 Task: Add an event with the title Monthly Performance Evaluation and Development Planning, date '2024/03/25', time 7:30 AM to 9:30 AMand add a description: Problem-Solving Activities aims to develop the problem-solving capabilities of your team members, enhance collaboration, and foster a culture of innovation within your organization. By immersing themselves in these activities, participants will gain valuable insights, strengthen their problem-solving skills, and develop a shared sense of purpose and accomplishment.Select event color  Peacock . Add location for the event as: Porto, Portugal, logged in from the account softage.4@softage.netand send the event invitation to softage.2@softage.net and softage.3@softage.net. Set a reminder for the event Daily
Action: Mouse moved to (64, 89)
Screenshot: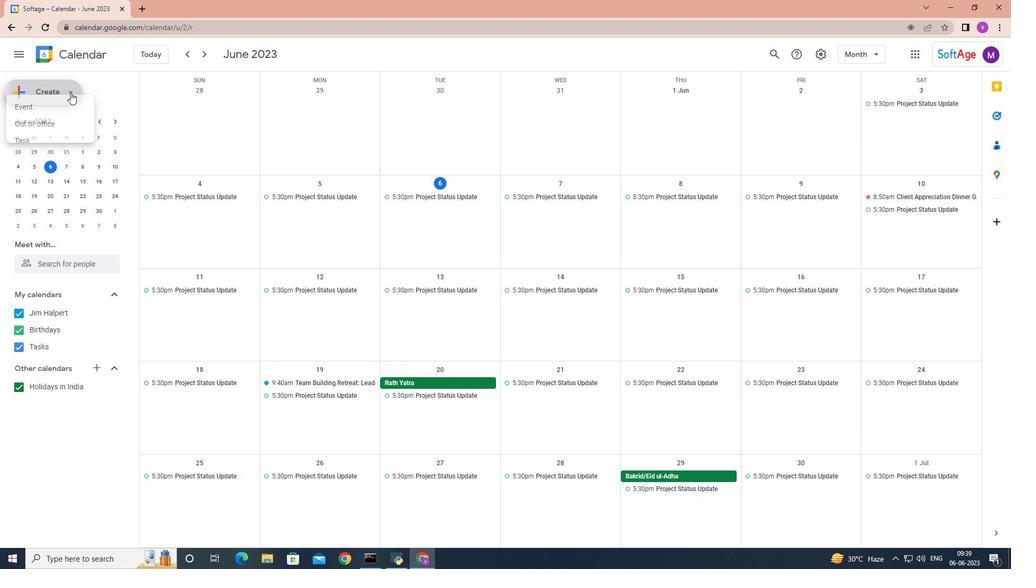 
Action: Mouse pressed left at (64, 89)
Screenshot: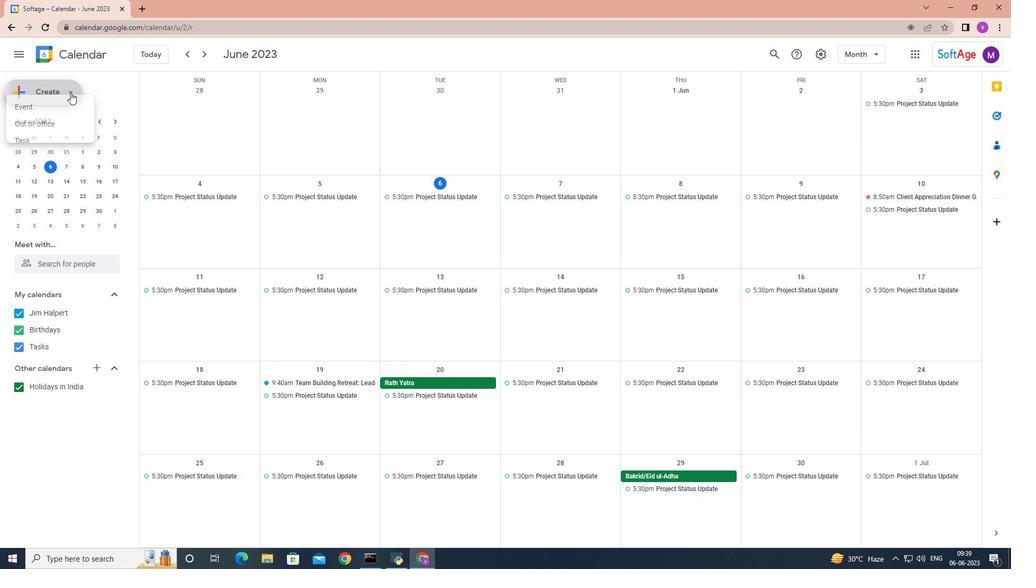 
Action: Mouse moved to (66, 115)
Screenshot: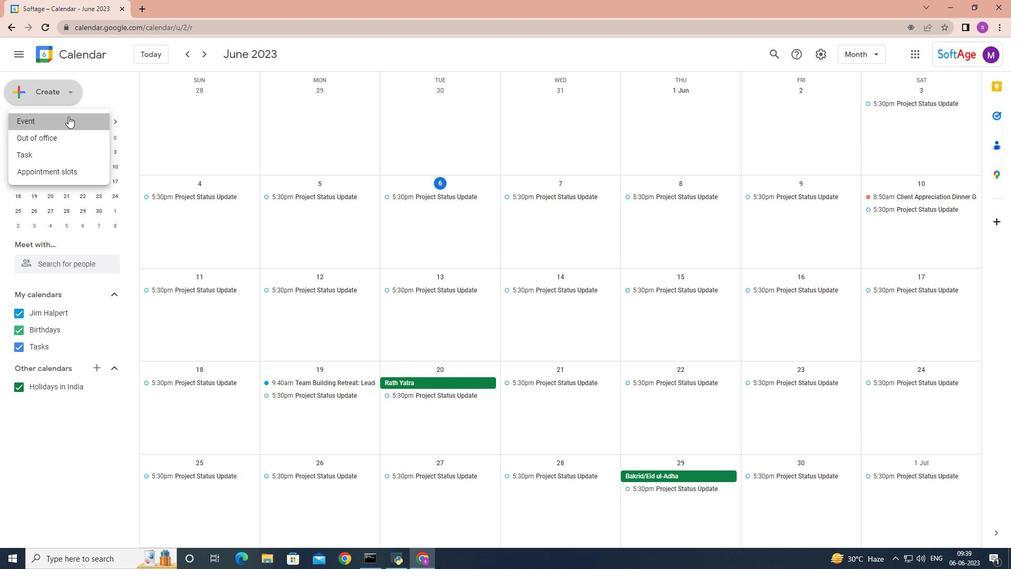 
Action: Mouse pressed left at (66, 115)
Screenshot: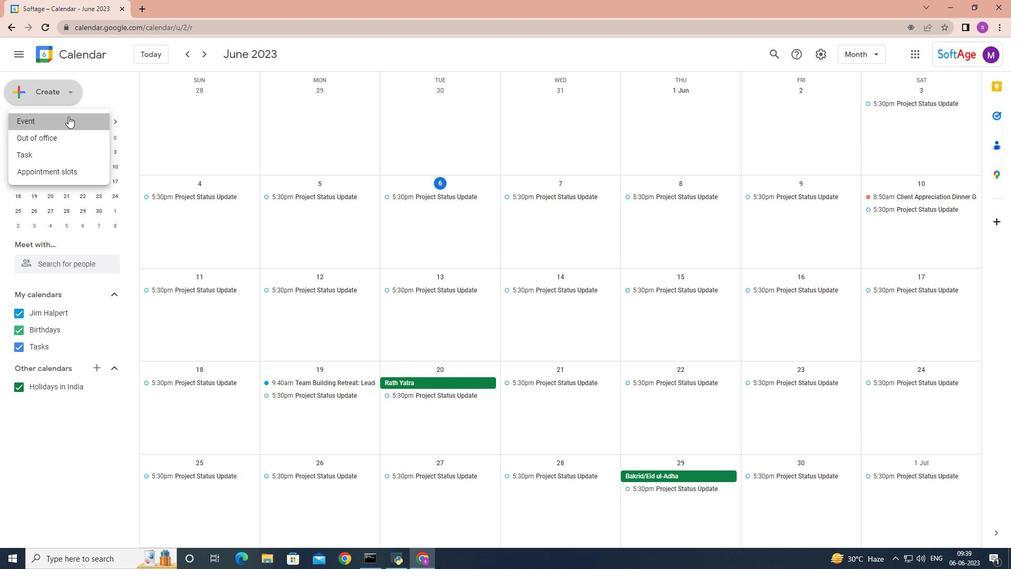 
Action: Mouse moved to (292, 409)
Screenshot: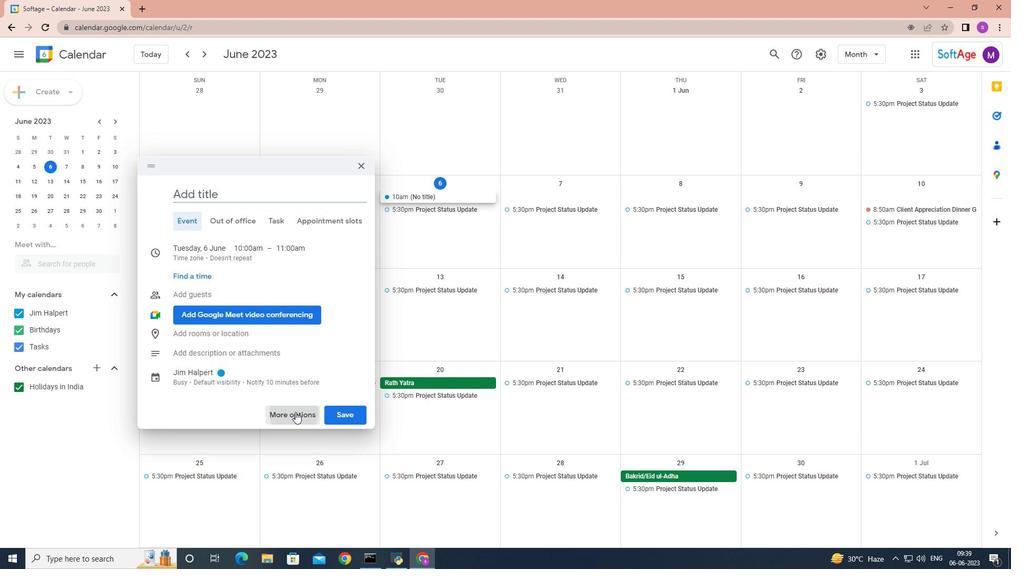 
Action: Mouse pressed left at (292, 409)
Screenshot: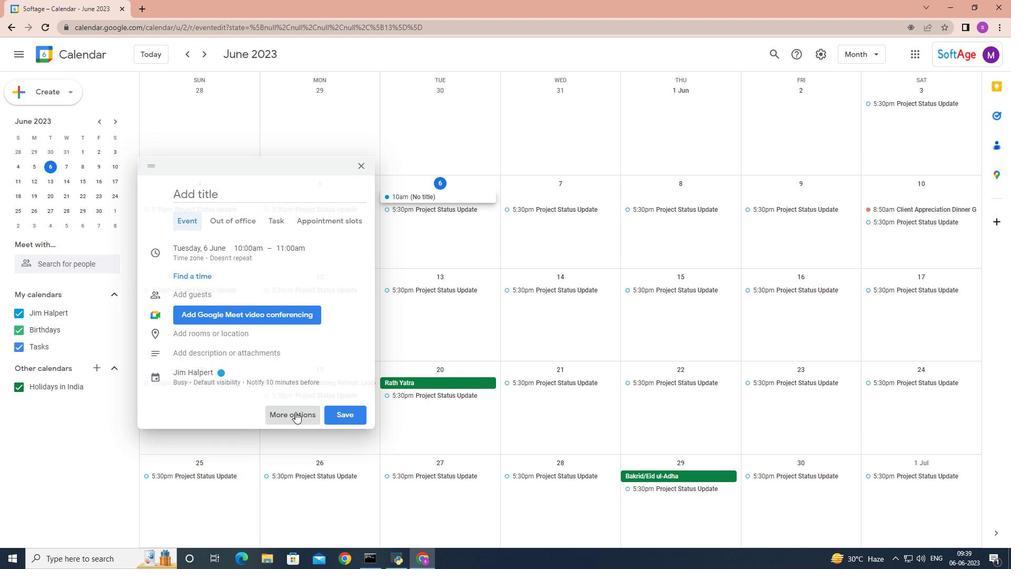 
Action: Key pressed <Key.shift>Monthly<Key.space><Key.shift>Perfomance<Key.space><Key.backspace><Key.backspace><Key.backspace><Key.backspace><Key.backspace><Key.backspace>rmance<Key.space><Key.shift>Evaluation<Key.space>and<Key.space><Key.shift>Development<Key.space><Key.shift>Planning<Key.space>
Screenshot: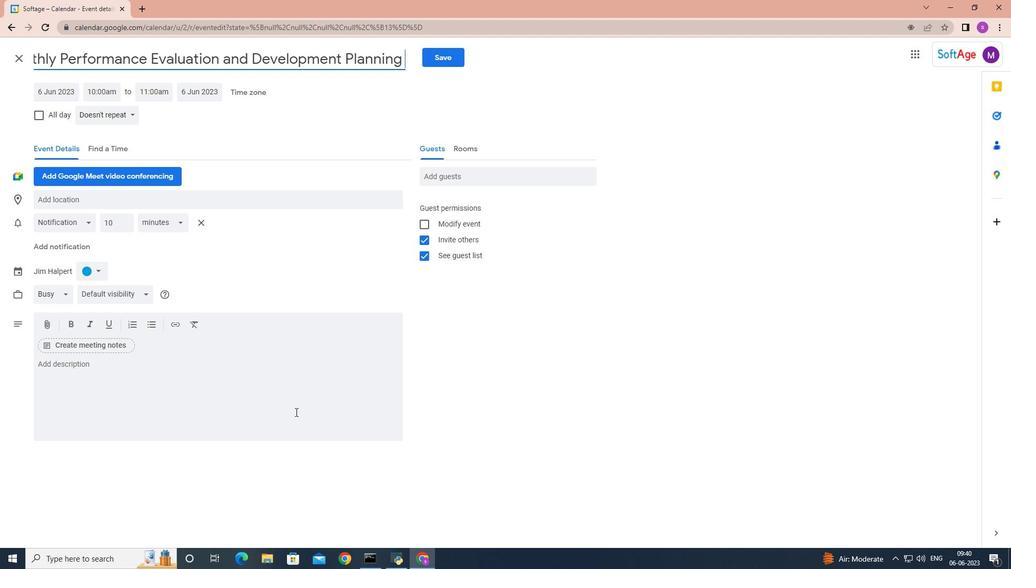 
Action: Mouse moved to (62, 83)
Screenshot: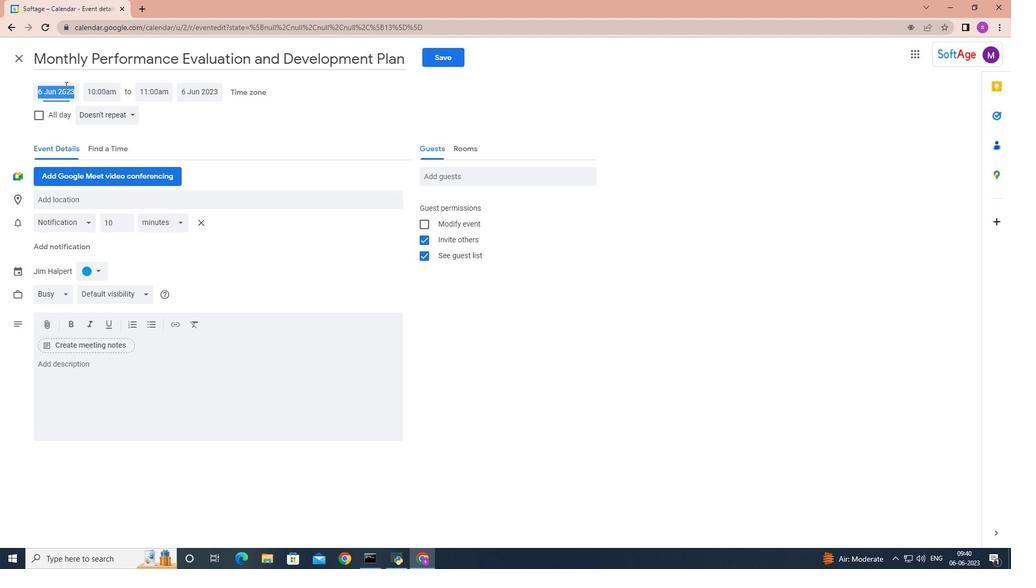 
Action: Mouse pressed left at (62, 83)
Screenshot: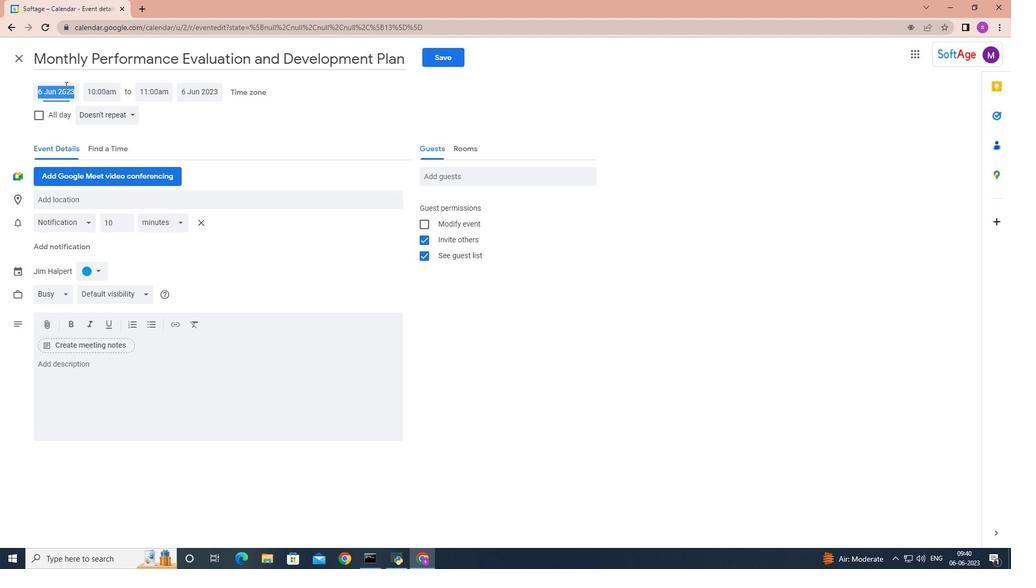 
Action: Mouse moved to (164, 109)
Screenshot: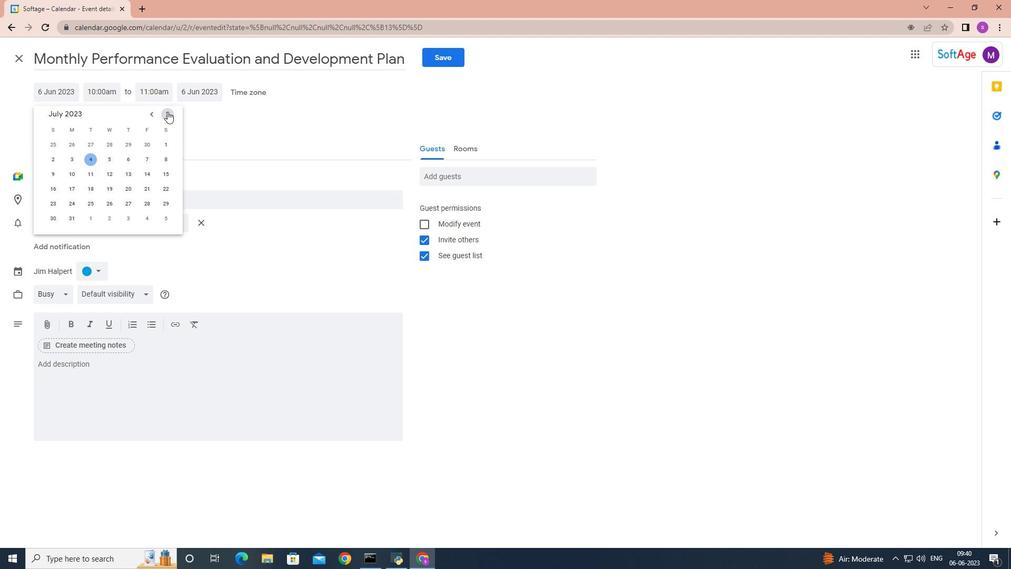 
Action: Mouse pressed left at (164, 109)
Screenshot: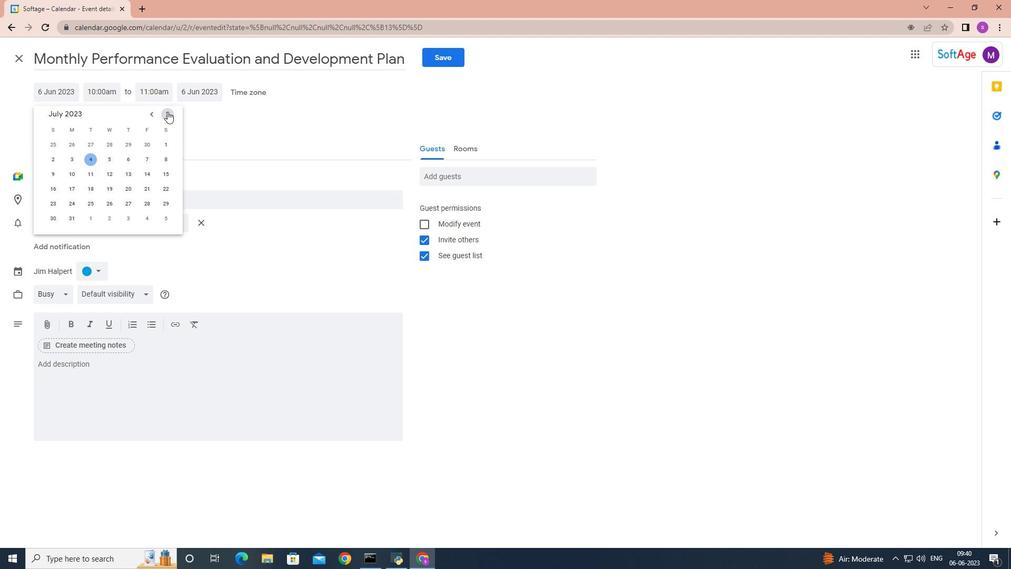 
Action: Mouse pressed left at (164, 109)
Screenshot: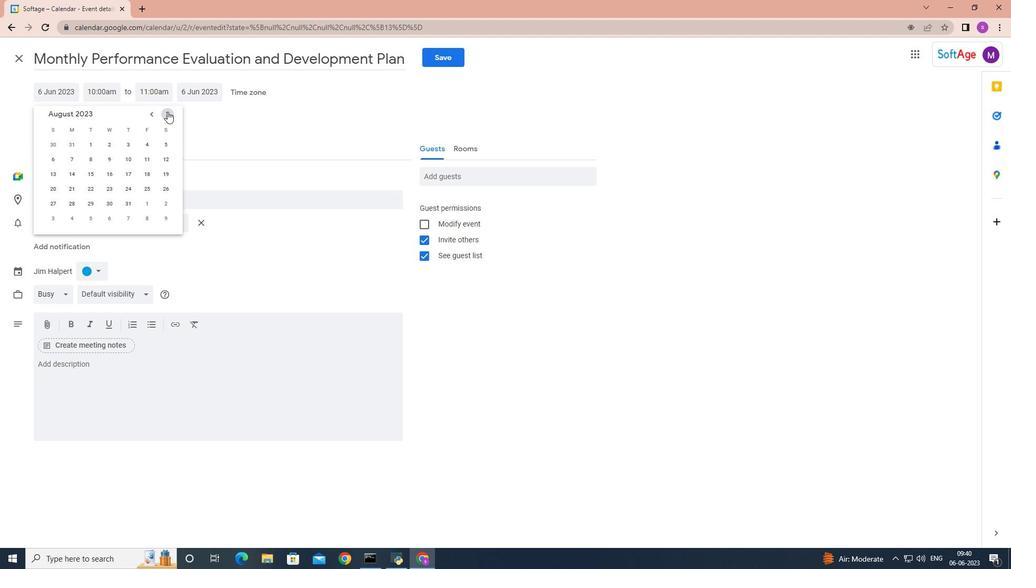
Action: Mouse pressed left at (164, 109)
Screenshot: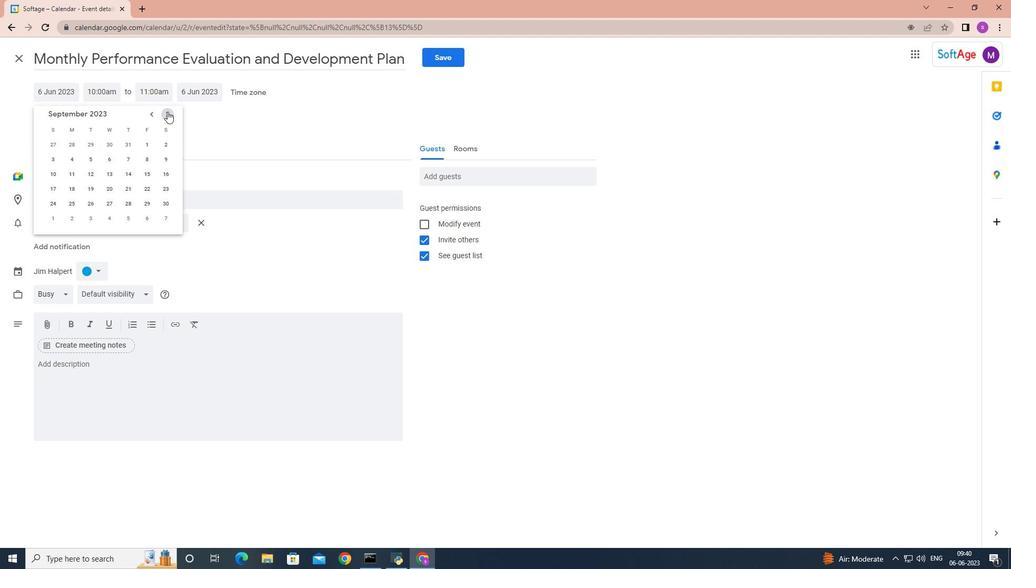 
Action: Mouse pressed left at (164, 109)
Screenshot: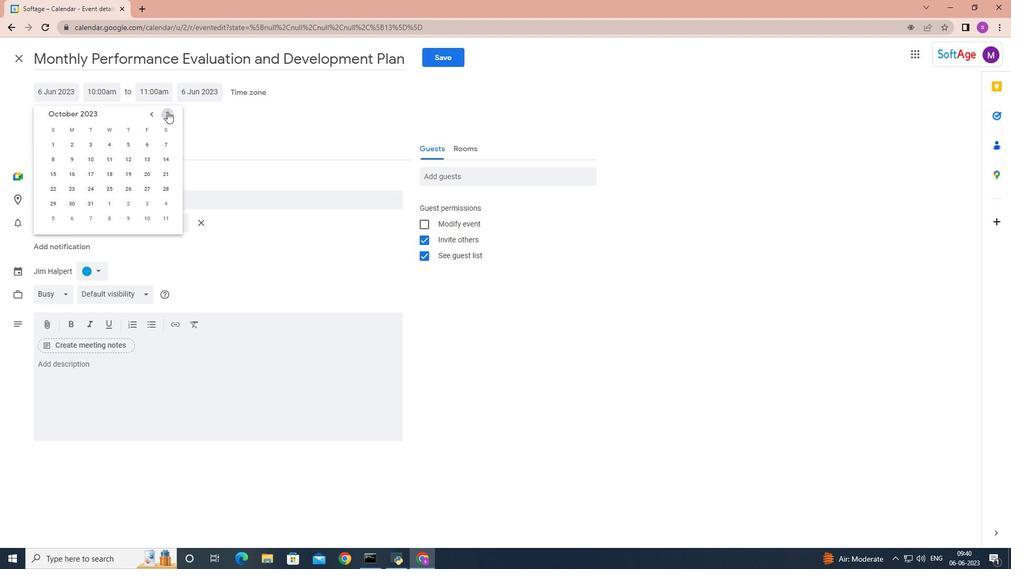 
Action: Mouse pressed left at (164, 109)
Screenshot: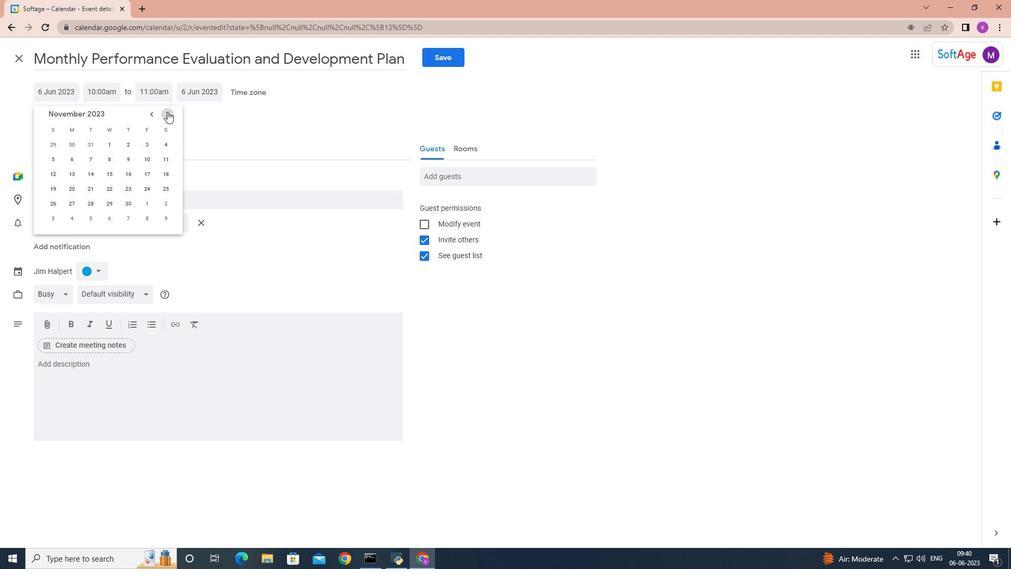 
Action: Mouse pressed left at (164, 109)
Screenshot: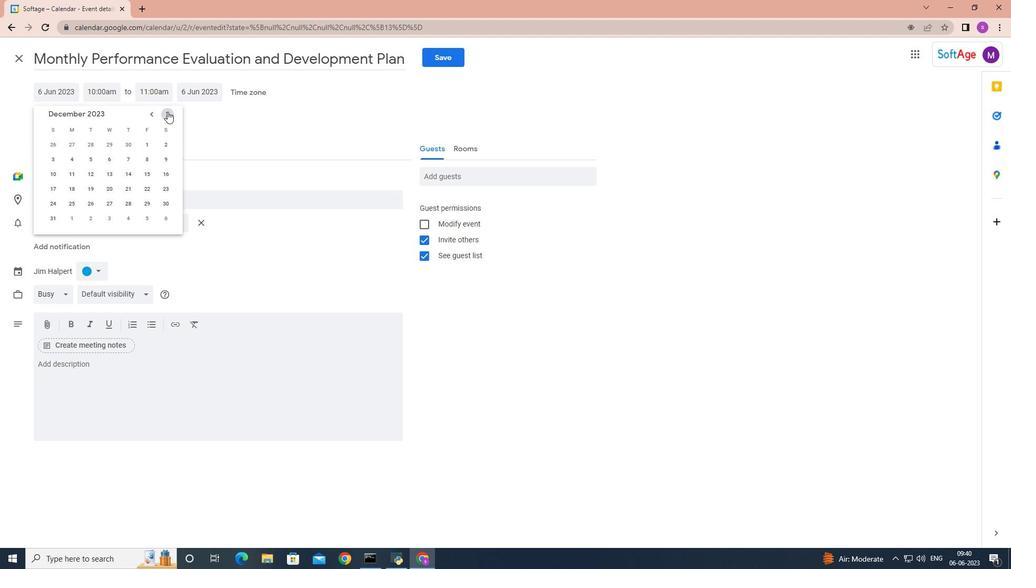 
Action: Mouse pressed left at (164, 109)
Screenshot: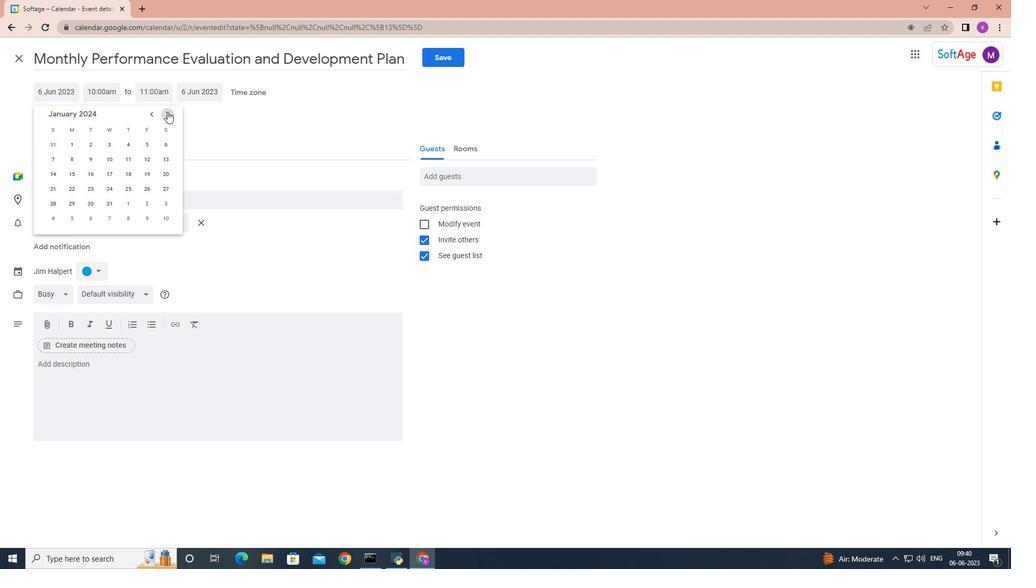 
Action: Mouse pressed left at (164, 109)
Screenshot: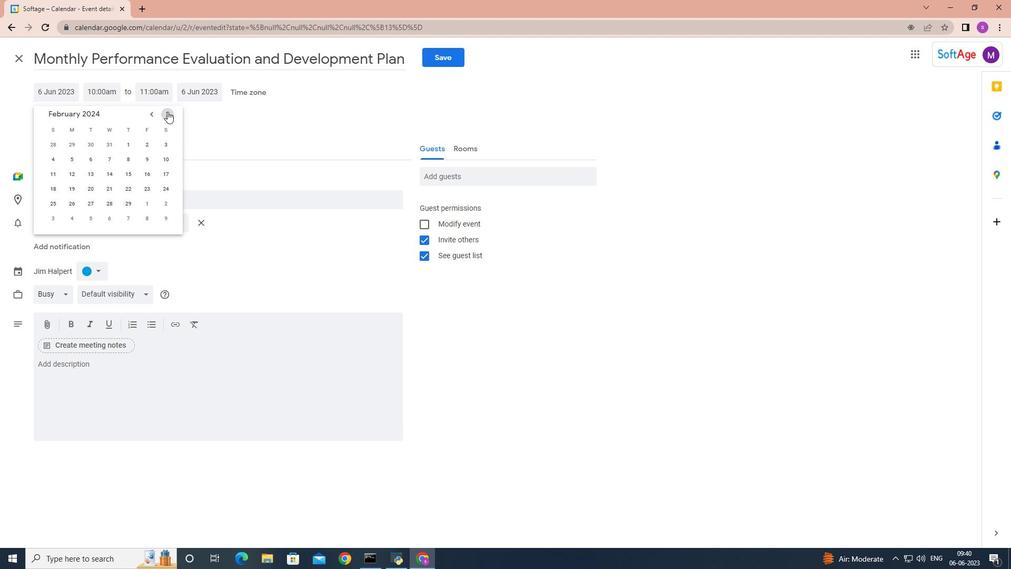 
Action: Mouse pressed left at (164, 109)
Screenshot: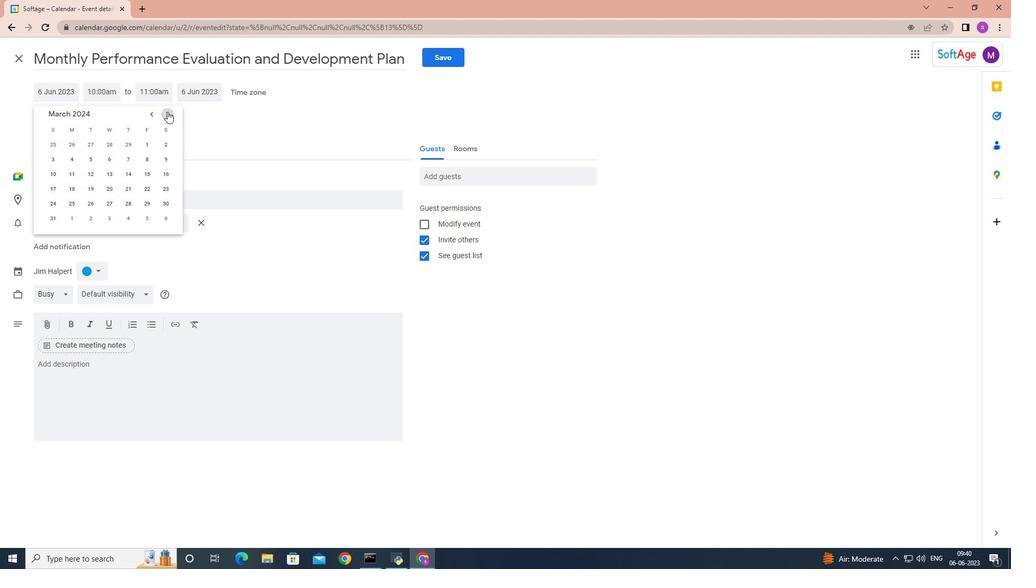 
Action: Mouse moved to (68, 200)
Screenshot: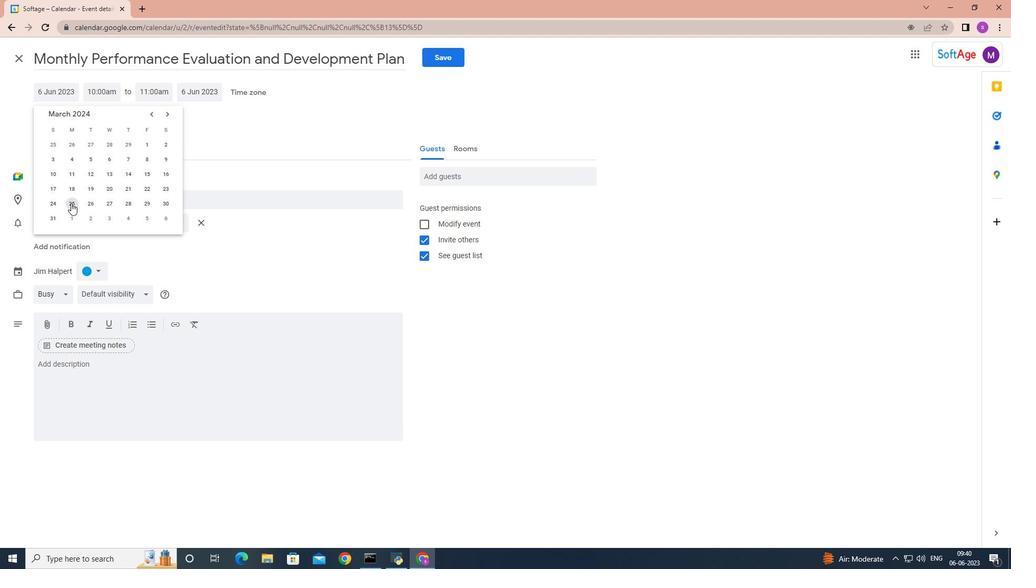 
Action: Mouse pressed left at (68, 200)
Screenshot: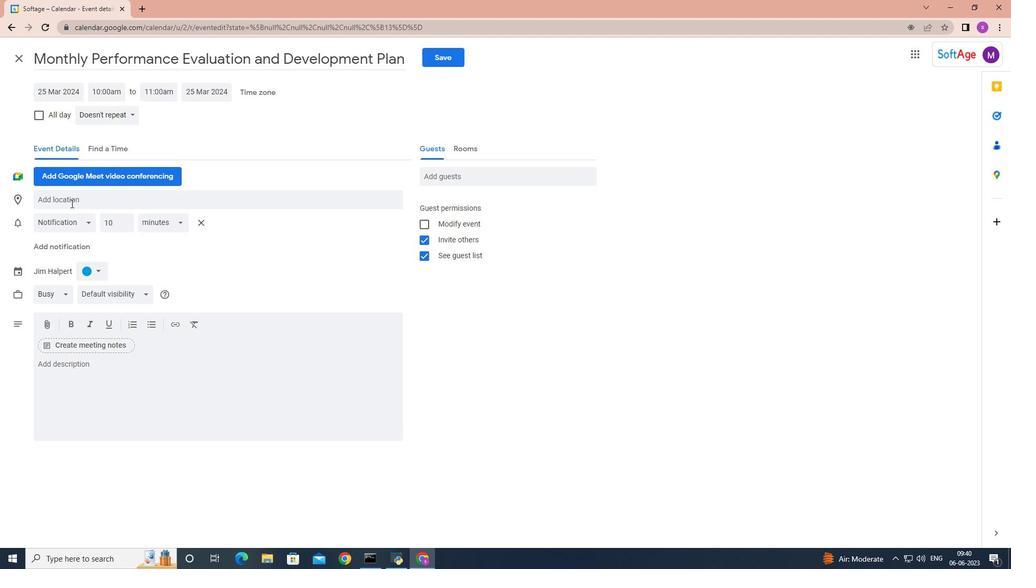 
Action: Mouse moved to (105, 88)
Screenshot: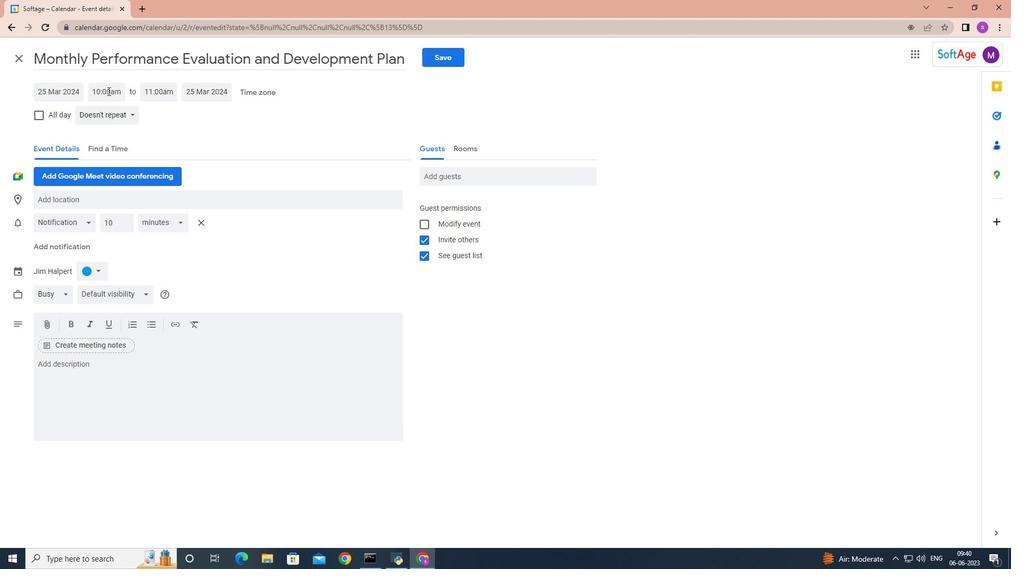 
Action: Mouse pressed left at (105, 88)
Screenshot: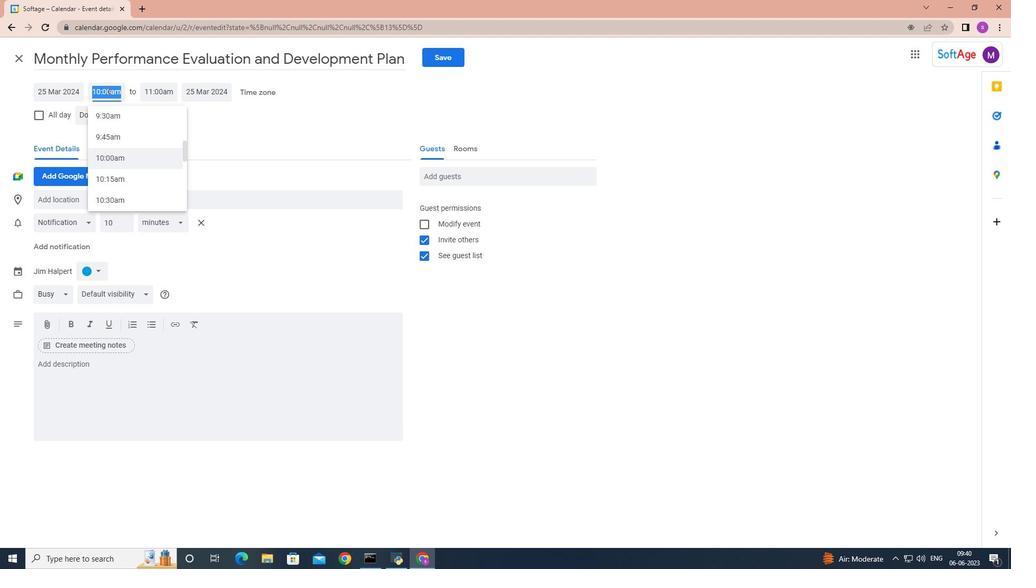 
Action: Mouse moved to (119, 136)
Screenshot: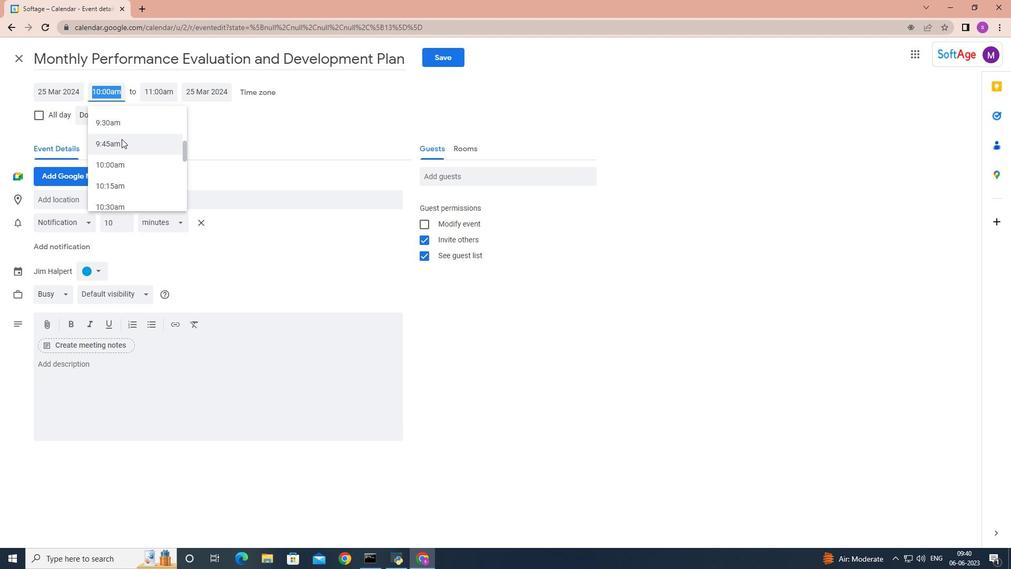 
Action: Mouse scrolled (119, 137) with delta (0, 0)
Screenshot: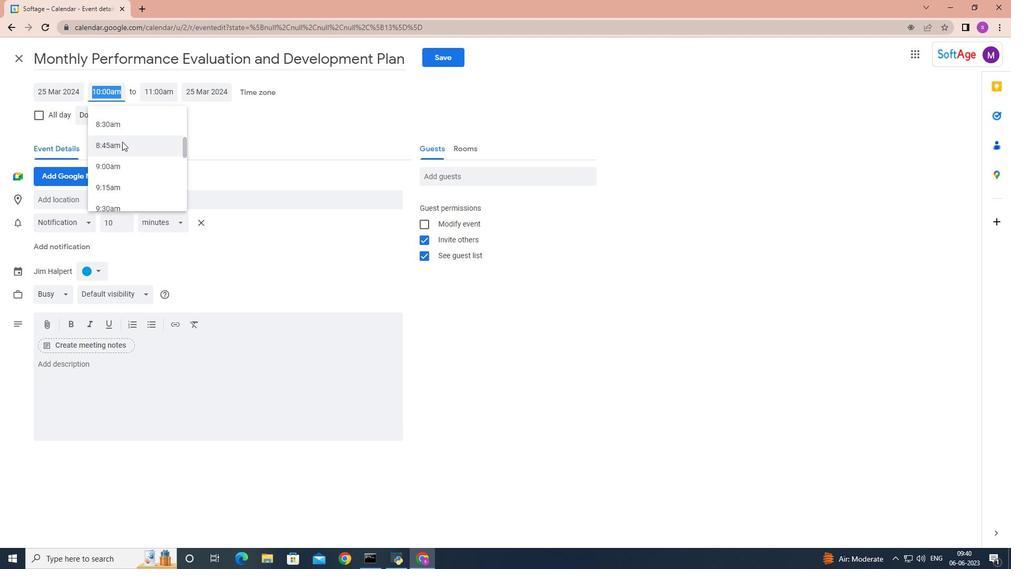 
Action: Mouse scrolled (119, 137) with delta (0, 0)
Screenshot: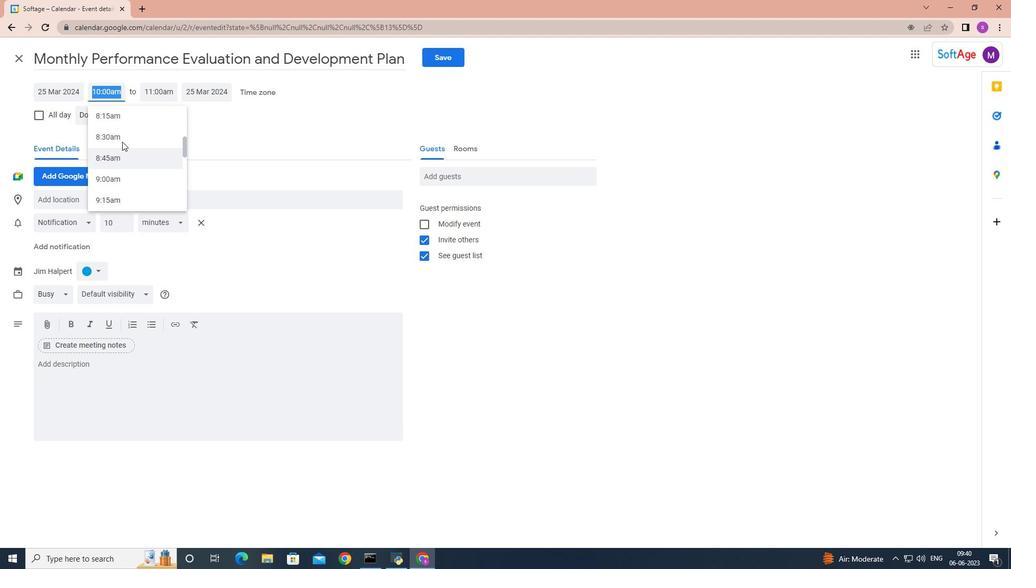 
Action: Mouse moved to (119, 139)
Screenshot: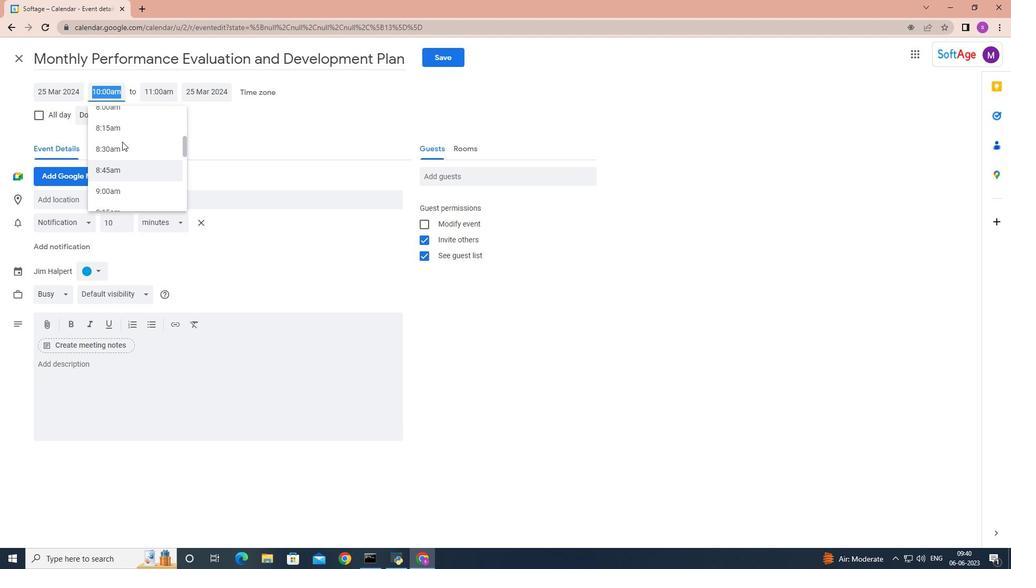 
Action: Mouse scrolled (119, 139) with delta (0, 0)
Screenshot: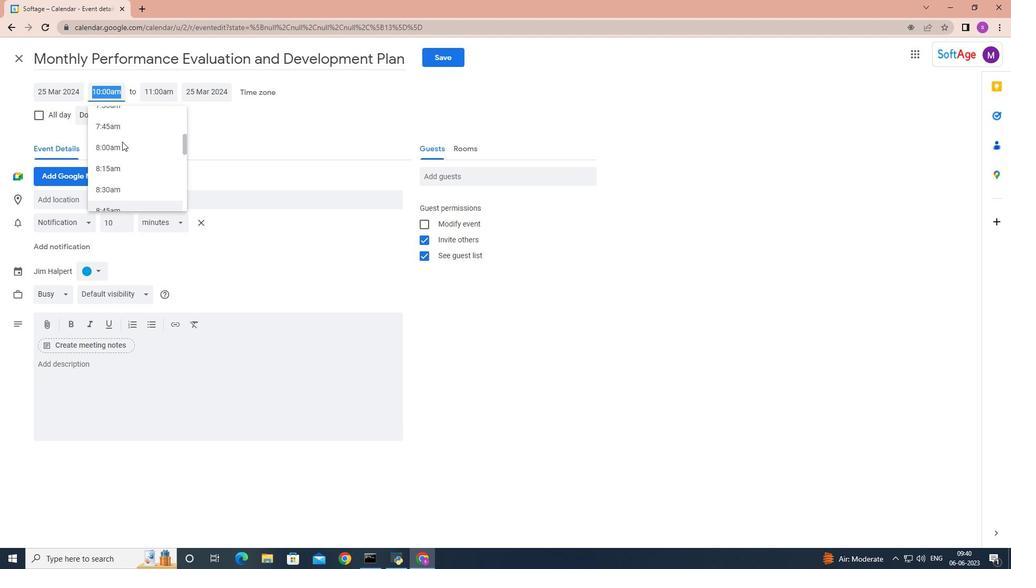 
Action: Mouse scrolled (119, 139) with delta (0, 0)
Screenshot: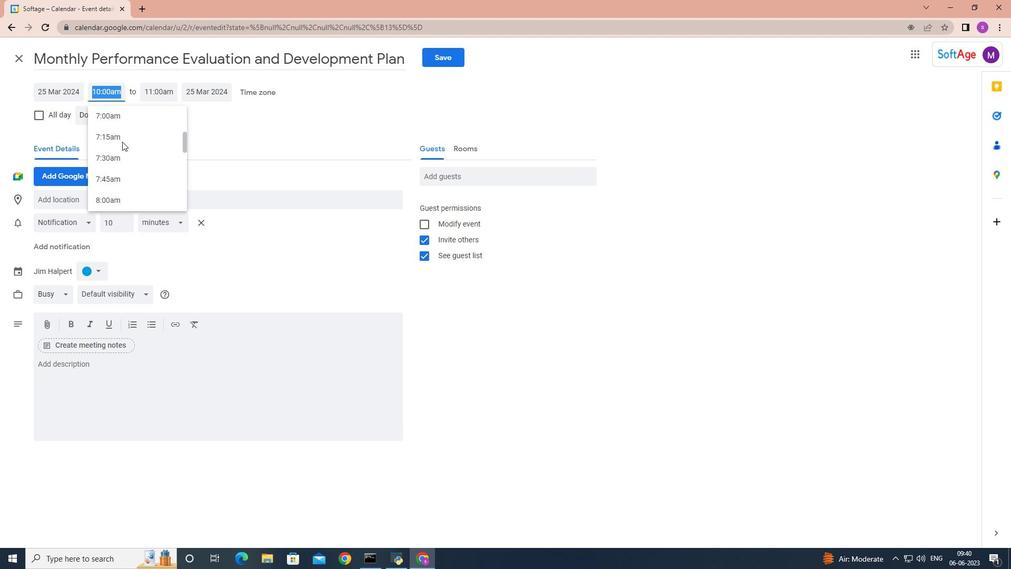 
Action: Mouse scrolled (119, 139) with delta (0, 0)
Screenshot: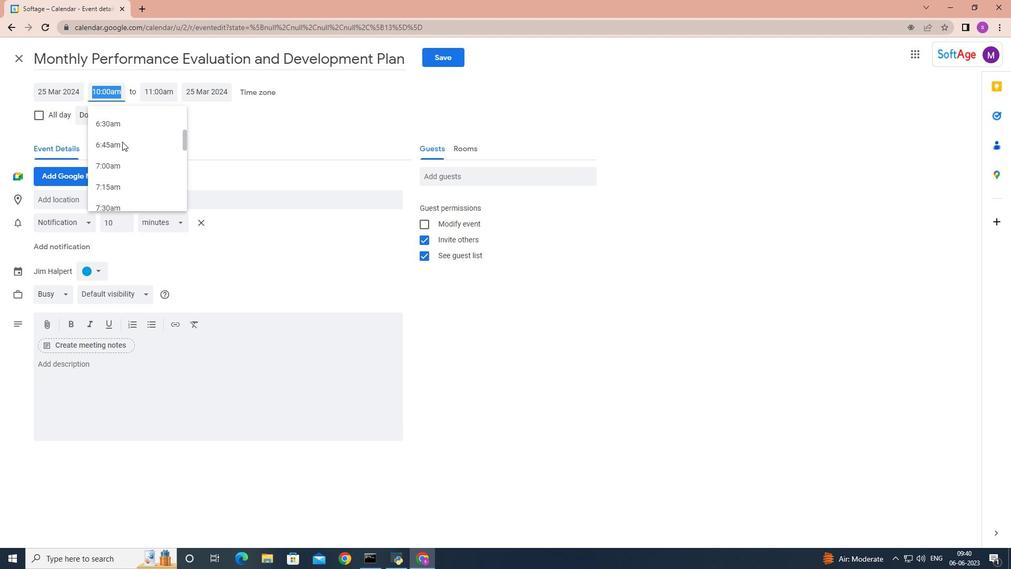 
Action: Mouse moved to (119, 141)
Screenshot: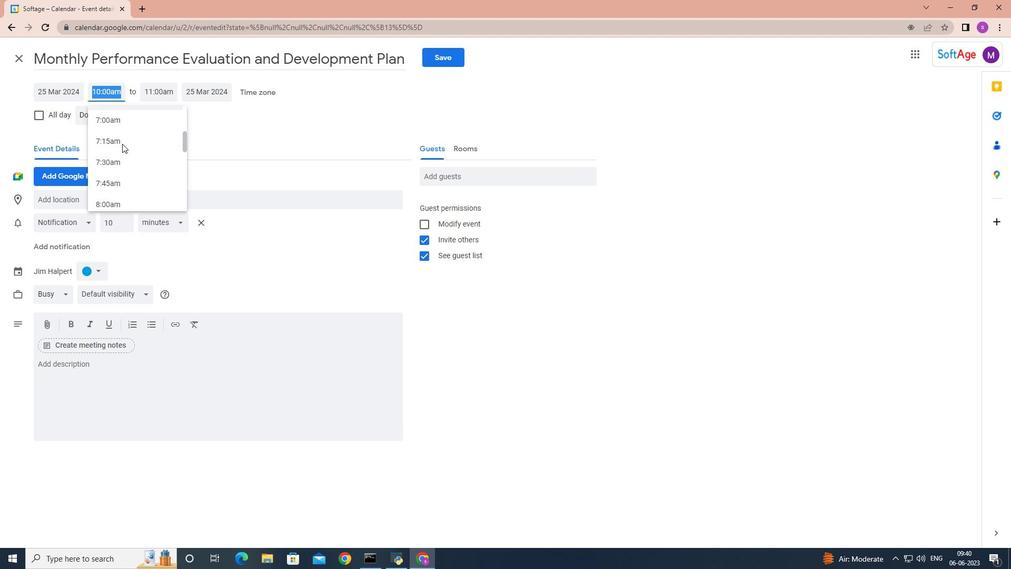 
Action: Mouse scrolled (119, 140) with delta (0, 0)
Screenshot: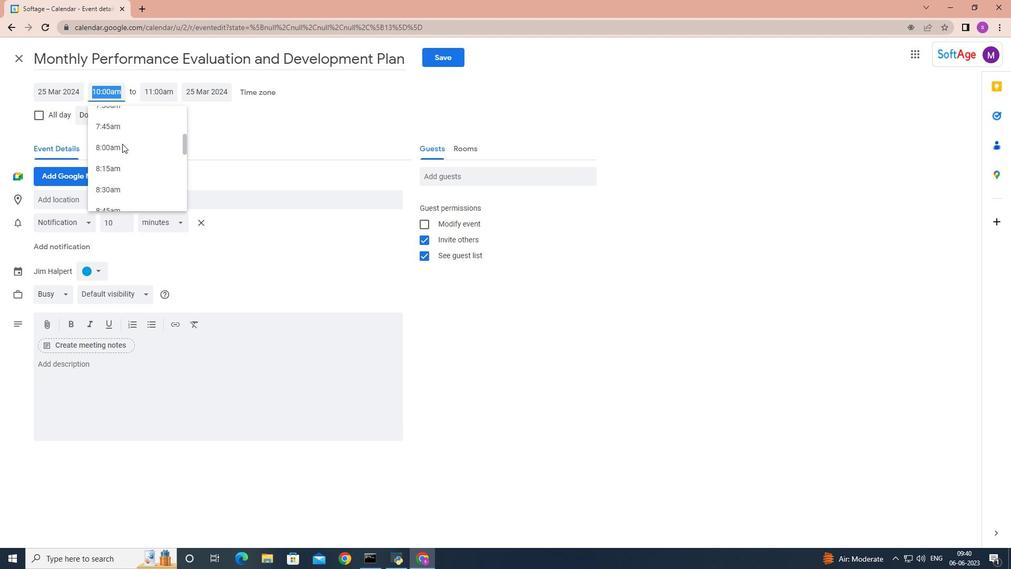 
Action: Mouse scrolled (119, 140) with delta (0, 0)
Screenshot: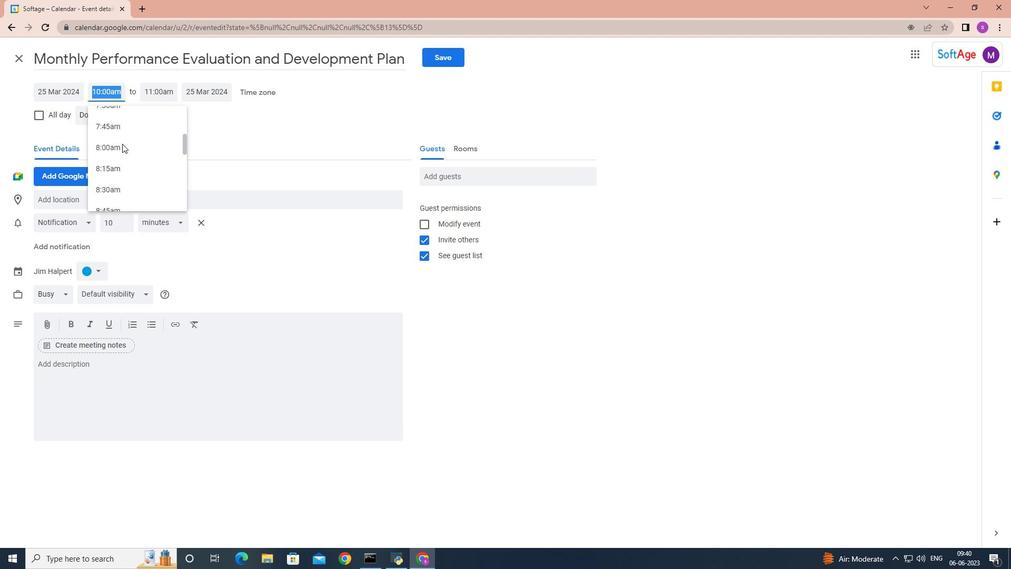 
Action: Mouse scrolled (119, 141) with delta (0, 0)
Screenshot: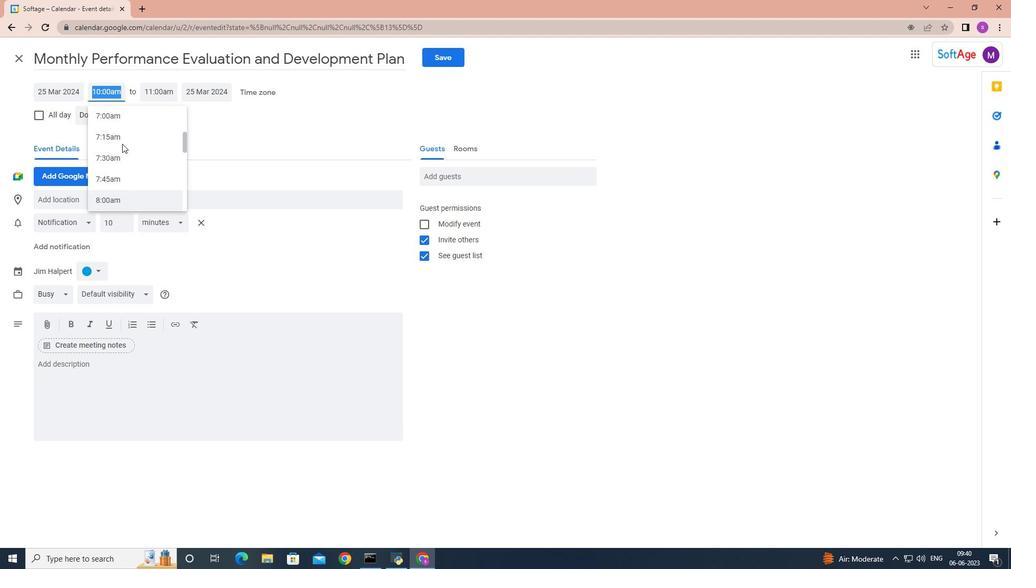 
Action: Mouse moved to (125, 151)
Screenshot: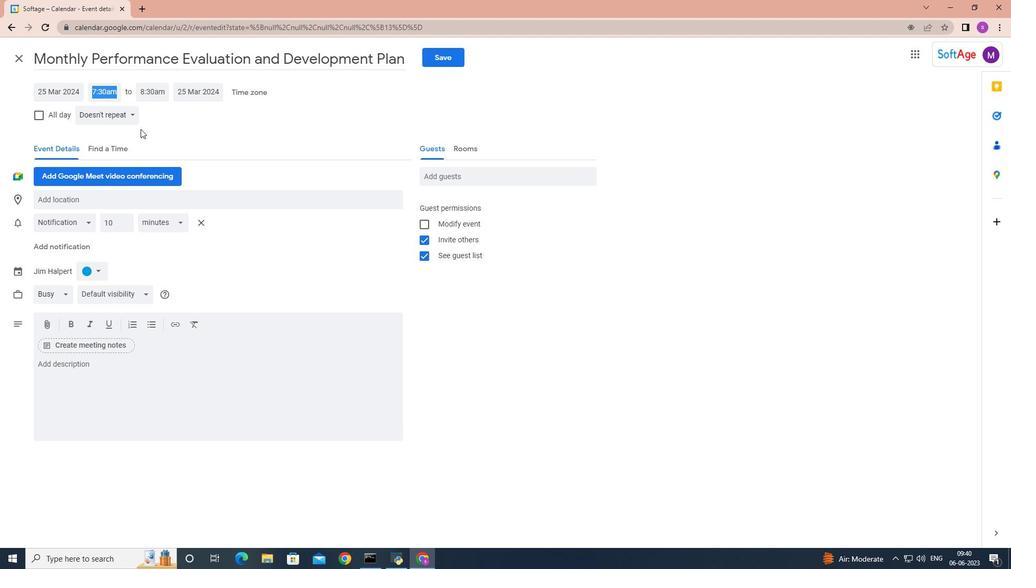 
Action: Mouse pressed left at (125, 151)
Screenshot: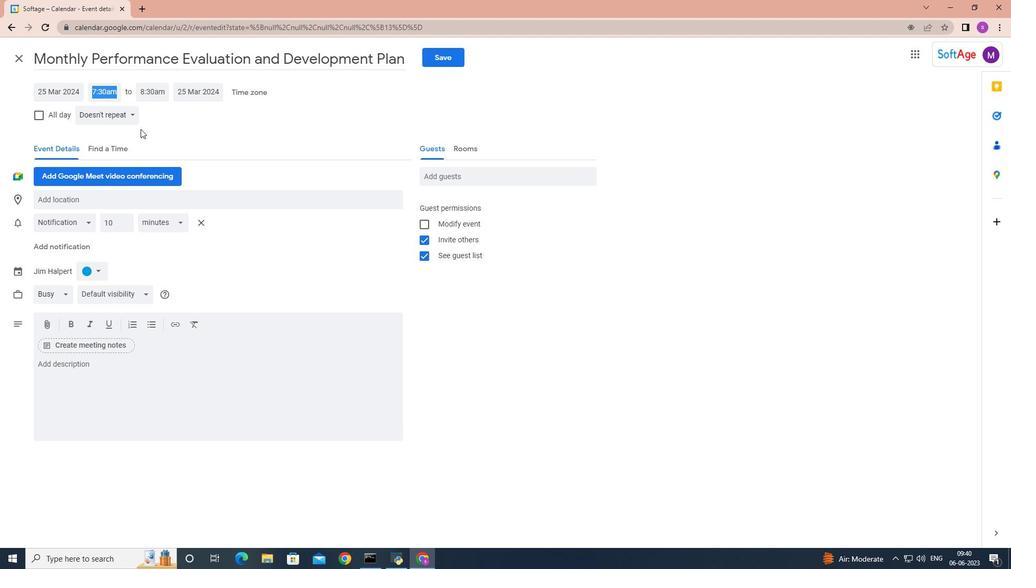 
Action: Mouse moved to (148, 90)
Screenshot: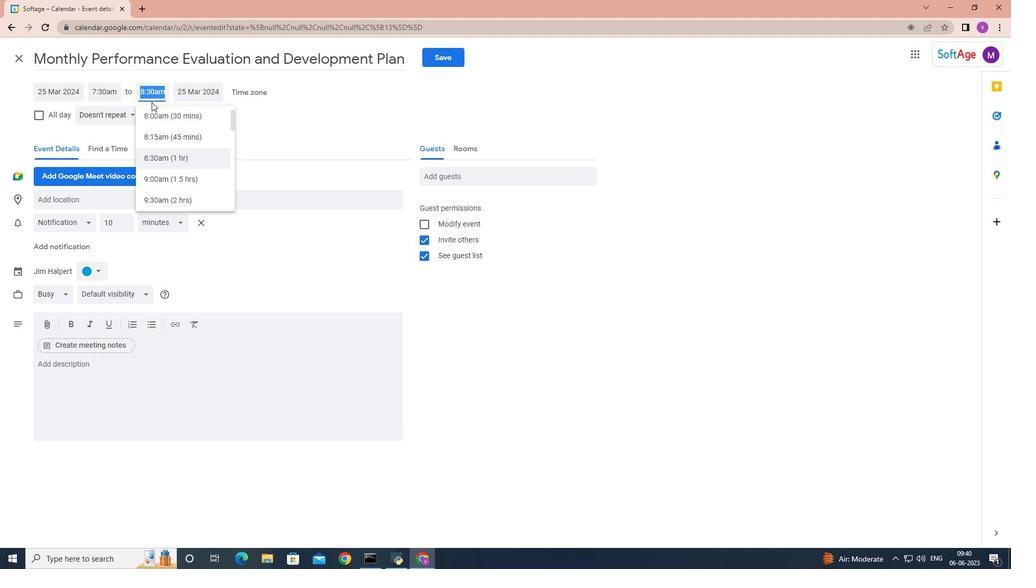 
Action: Mouse pressed left at (148, 90)
Screenshot: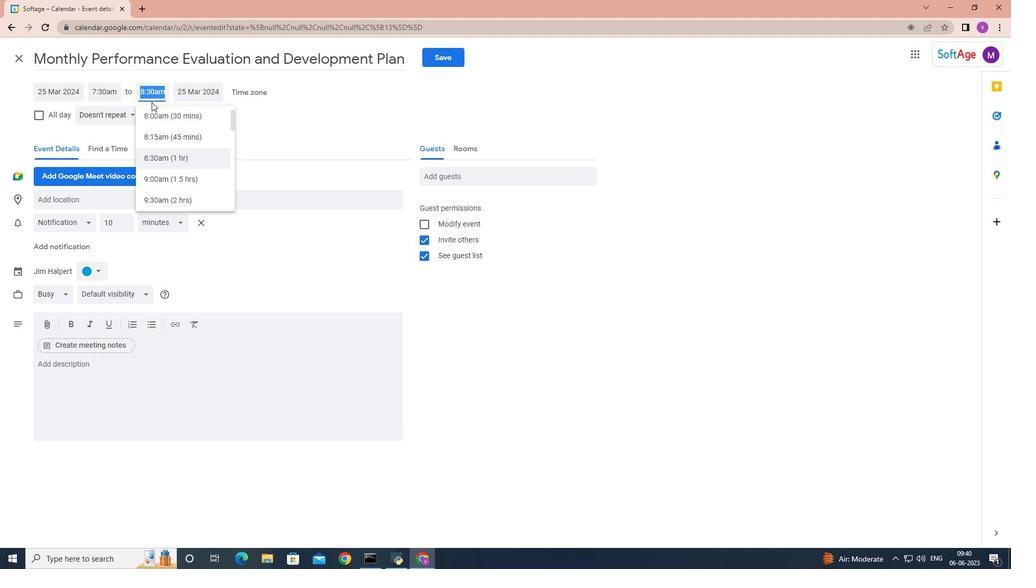 
Action: Mouse moved to (184, 199)
Screenshot: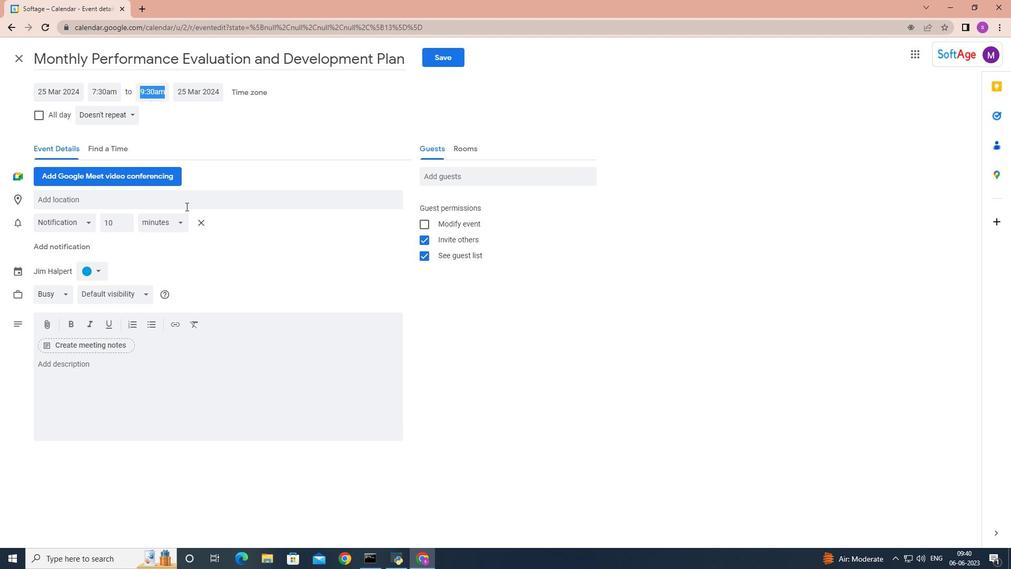 
Action: Mouse pressed left at (184, 199)
Screenshot: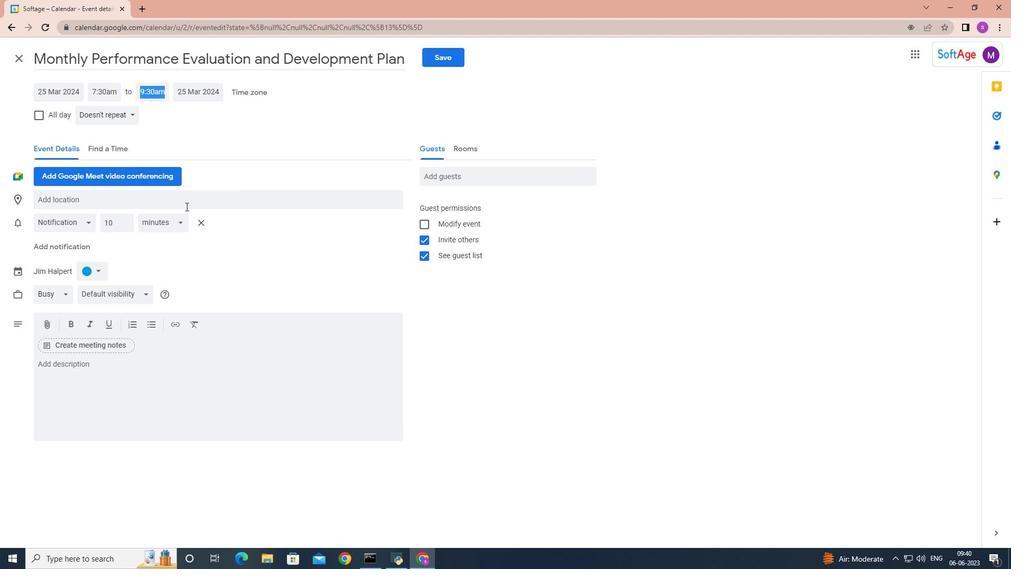 
Action: Mouse moved to (121, 364)
Screenshot: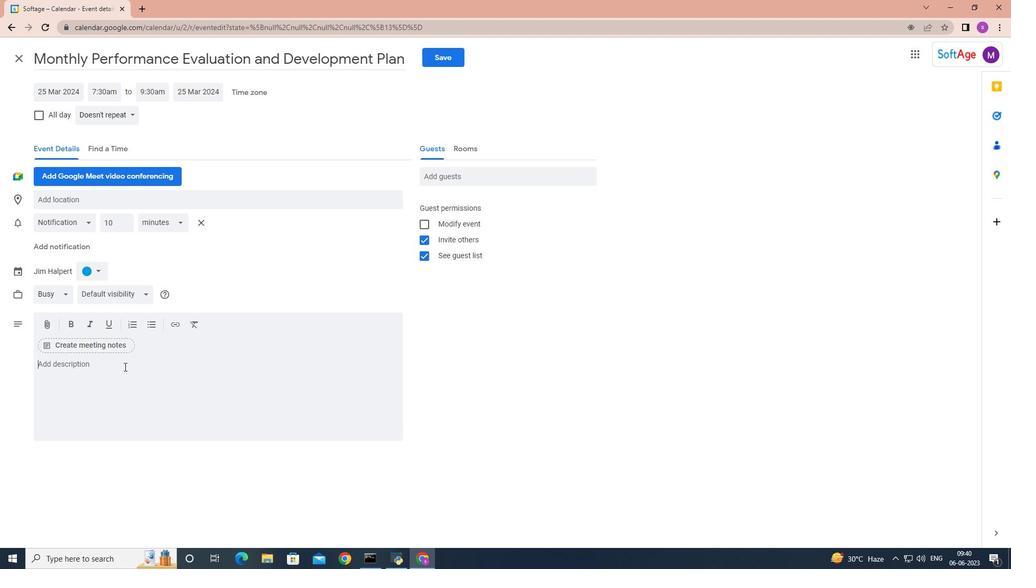 
Action: Mouse pressed left at (121, 364)
Screenshot: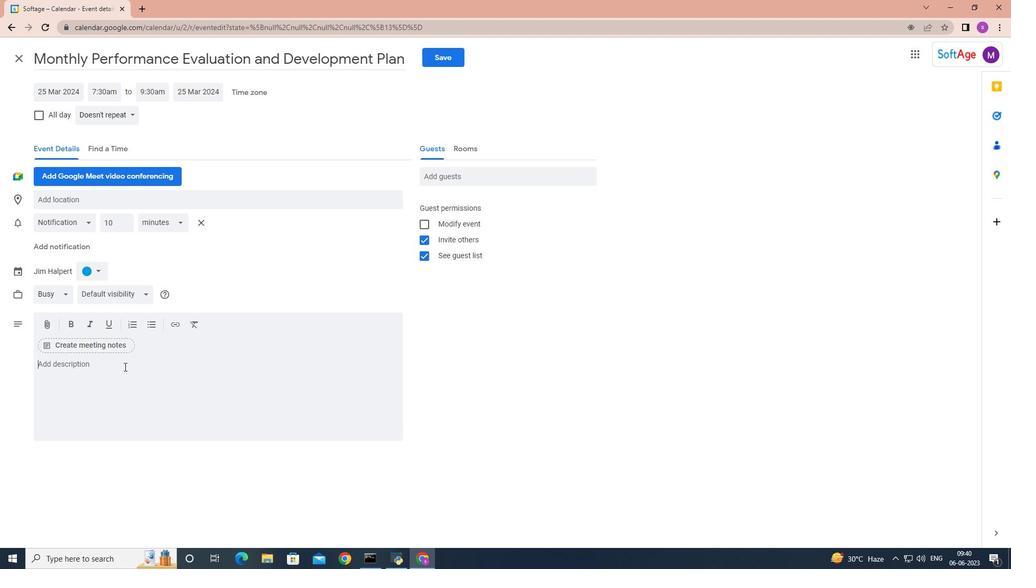
Action: Mouse moved to (122, 364)
Screenshot: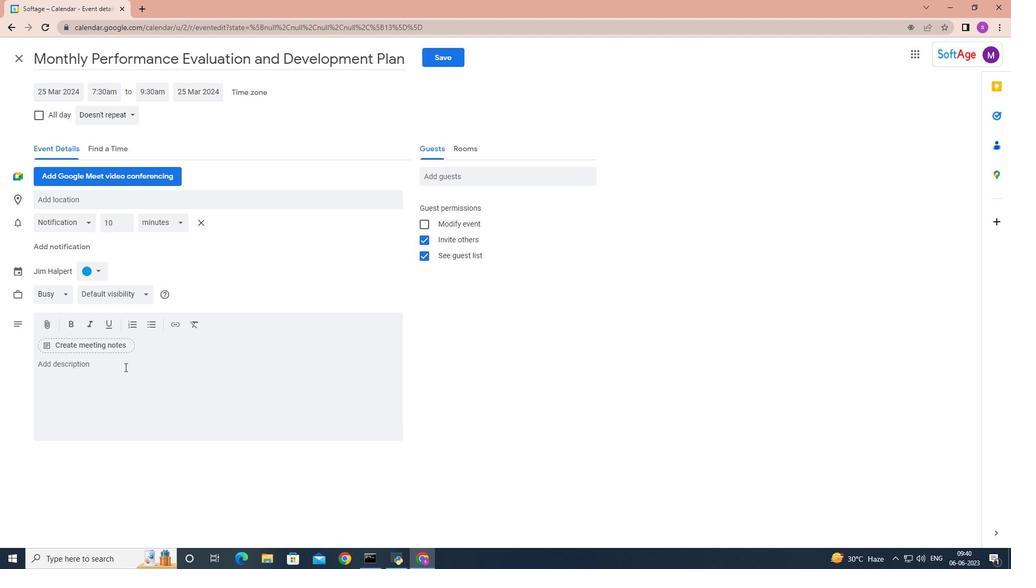 
Action: Key pressed <Key.shift>Problem<Key.shift>-<Key.shift>solving<Key.space><Key.shift>Activities<Key.space>aims<Key.space>to<Key.space>develop<Key.space>the<Key.space>problem-solving<Key.space>capabilities<Key.space>of<Key.space>your<Key.space>team<Key.space>members,<Key.space>enhance<Key.space>collaboration<Key.space>and<Key.space>foster<Key.space>a<Key.space>culture<Key.space>of<Key.space>innovation<Key.space>withio<Key.backspace>n<Key.space>your<Key.space>organization<Key.space><Key.backspace>.<Key.space><Key.shift>By<Key.space>immersing<Key.space>themselves<Key.space>in<Key.space>thes<Key.space><Key.backspace>e<Key.space>activities,<Key.space>participants<Key.space>will<Key.space>gain<Key.space>valuable<Key.space>insights<Key.space><Key.backspace>,<Key.space>strengthen<Key.space>their<Key.space>problem-solving<Key.space>skills<Key.space><Key.backspace>,<Key.space>and<Key.space>develop<Key.space>a<Key.space>shared<Key.space>sense<Key.space>og<Key.backspace>f<Key.space>purpose<Key.space>and<Key.space>accomplishment<Key.space><Key.backspace>.
Screenshot: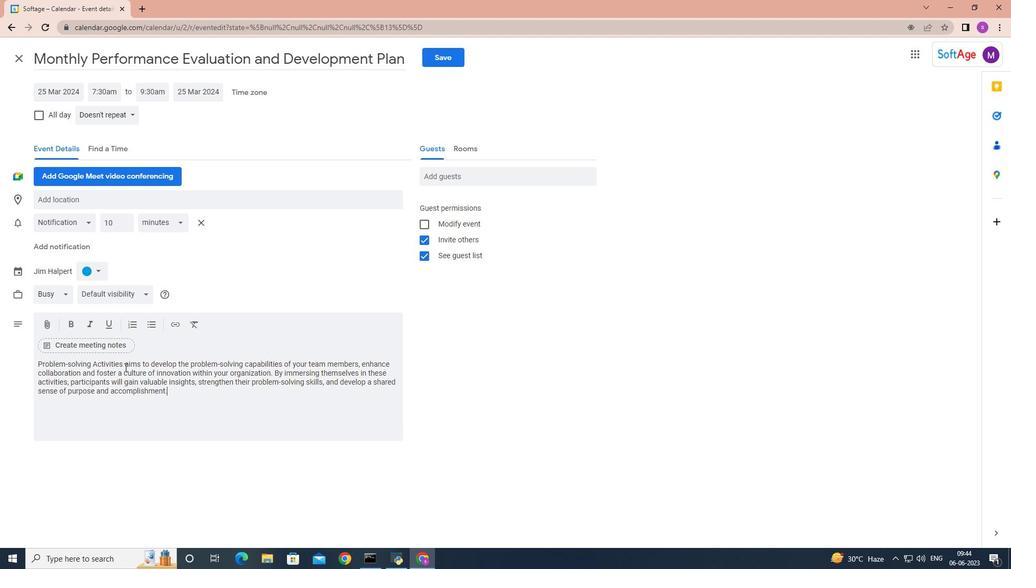 
Action: Mouse moved to (95, 265)
Screenshot: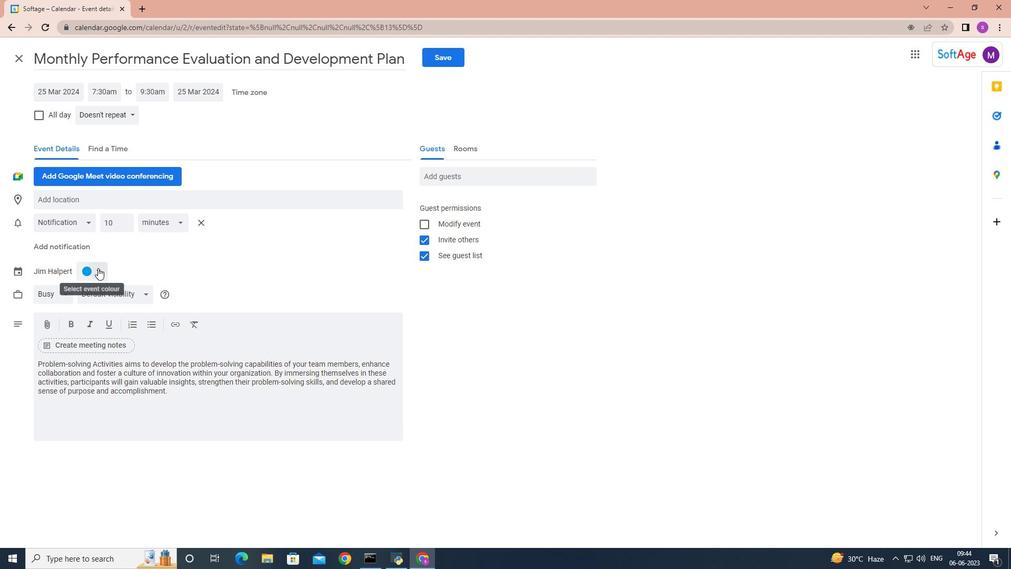 
Action: Mouse pressed left at (95, 265)
Screenshot: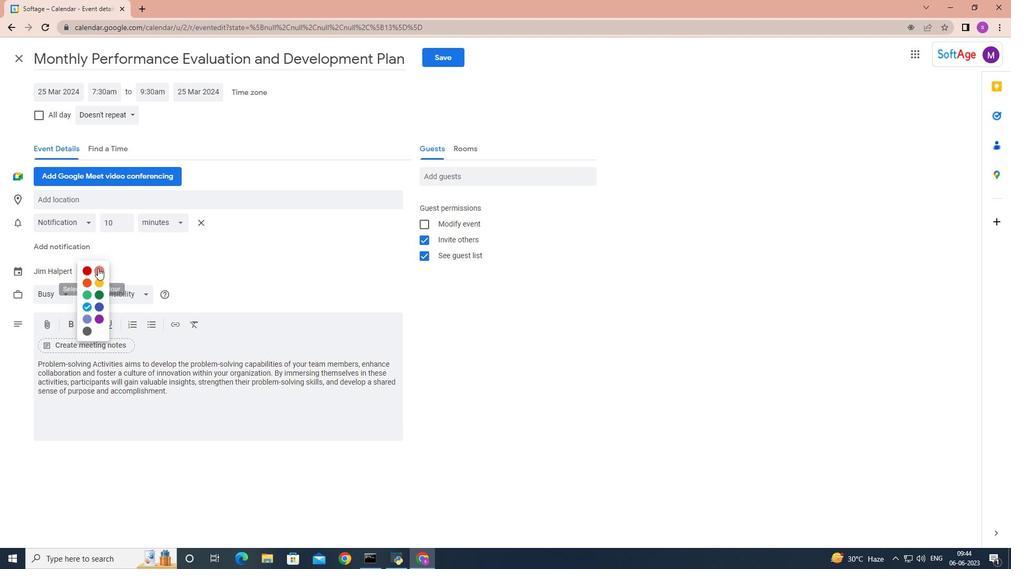 
Action: Mouse moved to (83, 305)
Screenshot: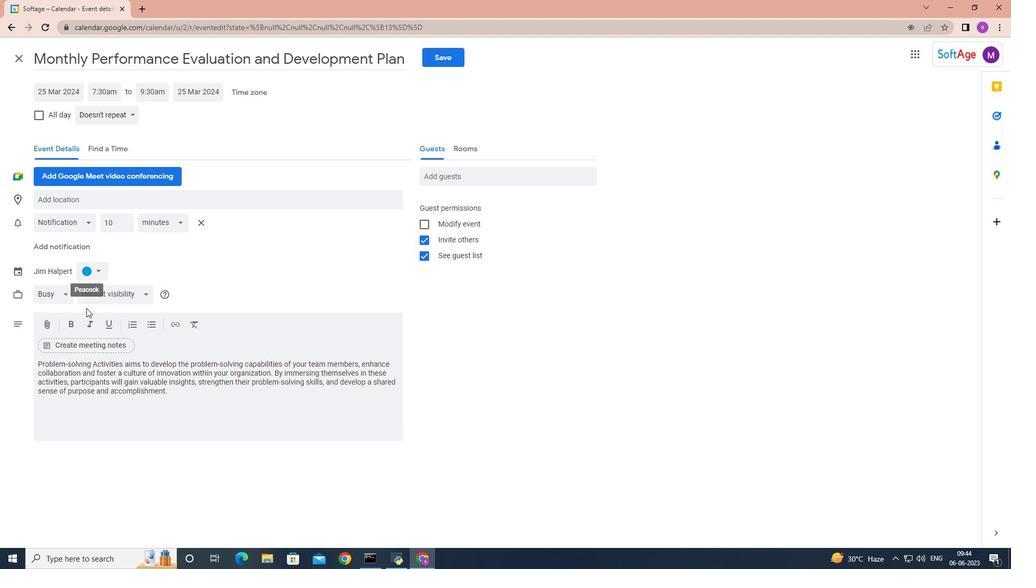 
Action: Mouse pressed left at (83, 305)
Screenshot: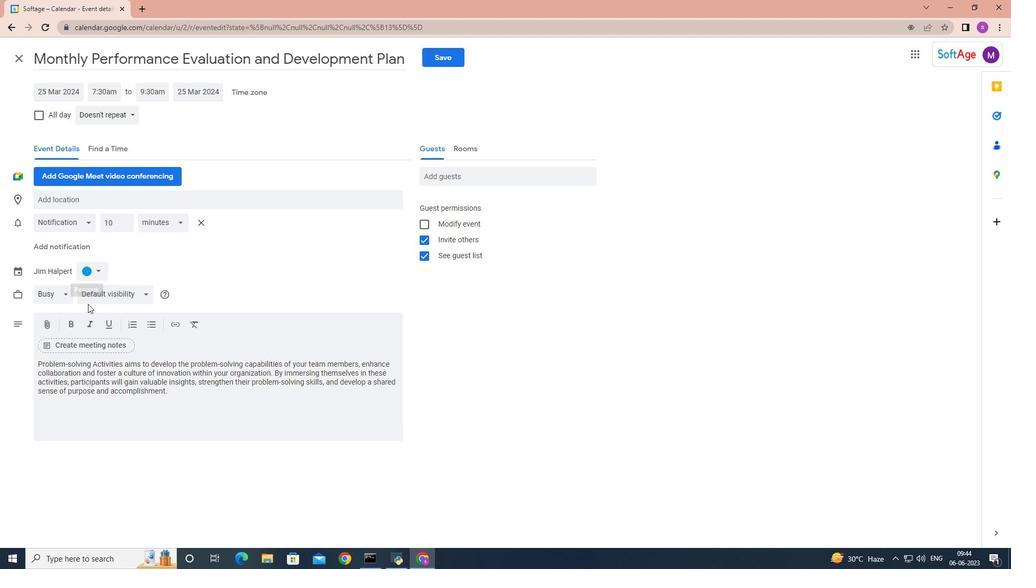 
Action: Mouse moved to (85, 194)
Screenshot: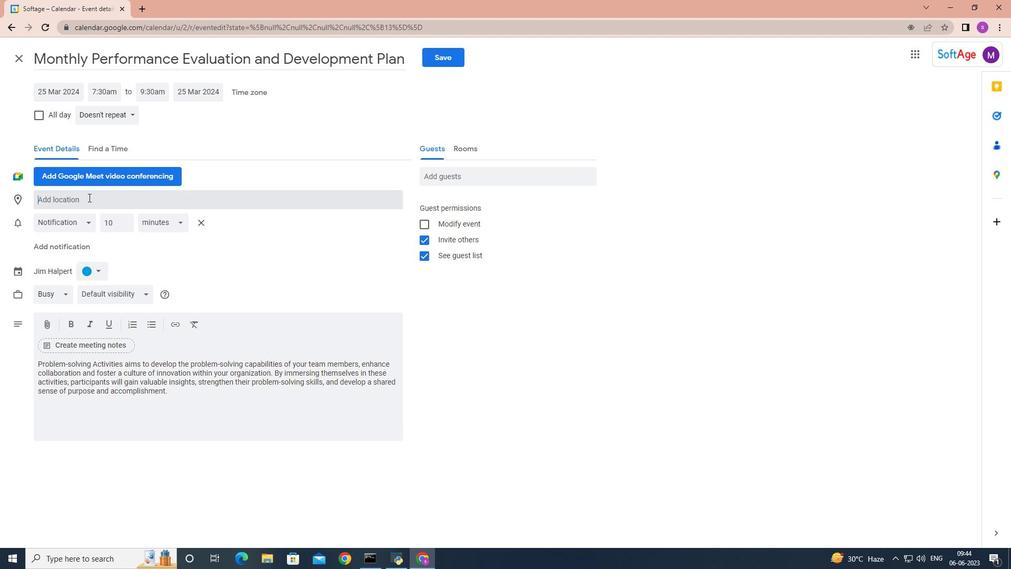 
Action: Mouse pressed left at (85, 194)
Screenshot: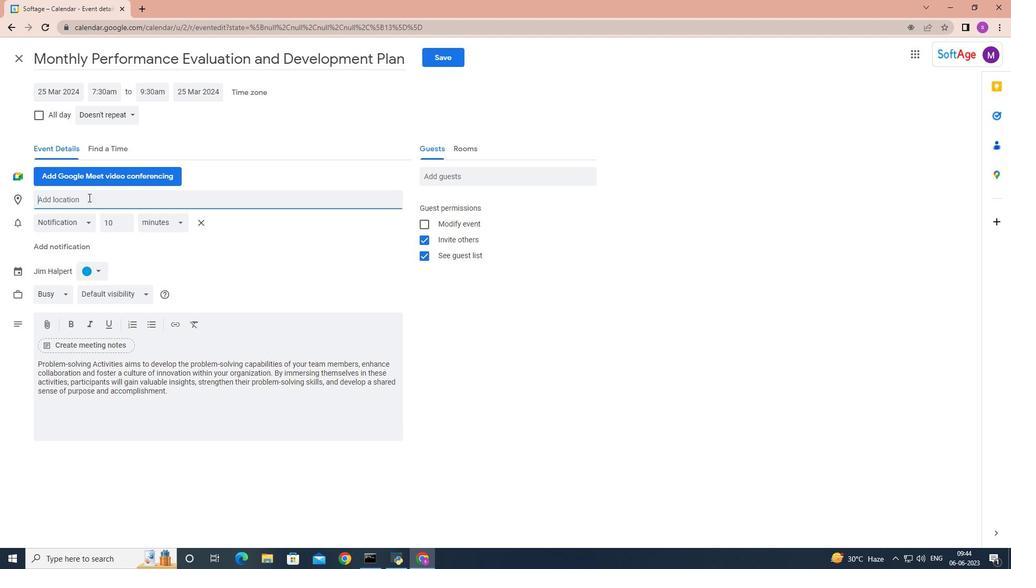 
Action: Key pressed <Key.shift>Porto,<Key.space><Key.shift>Portugal
Screenshot: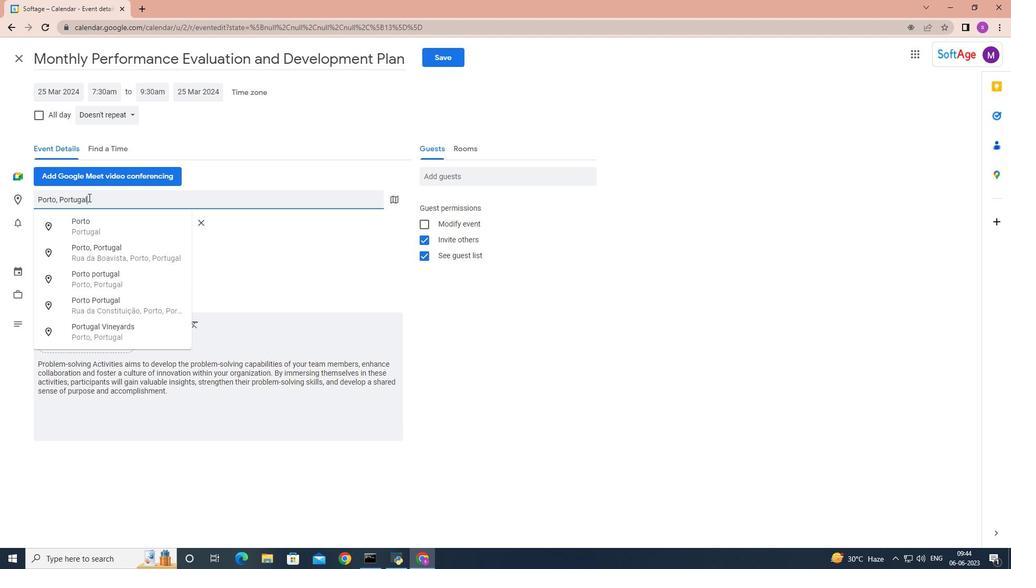 
Action: Mouse moved to (466, 172)
Screenshot: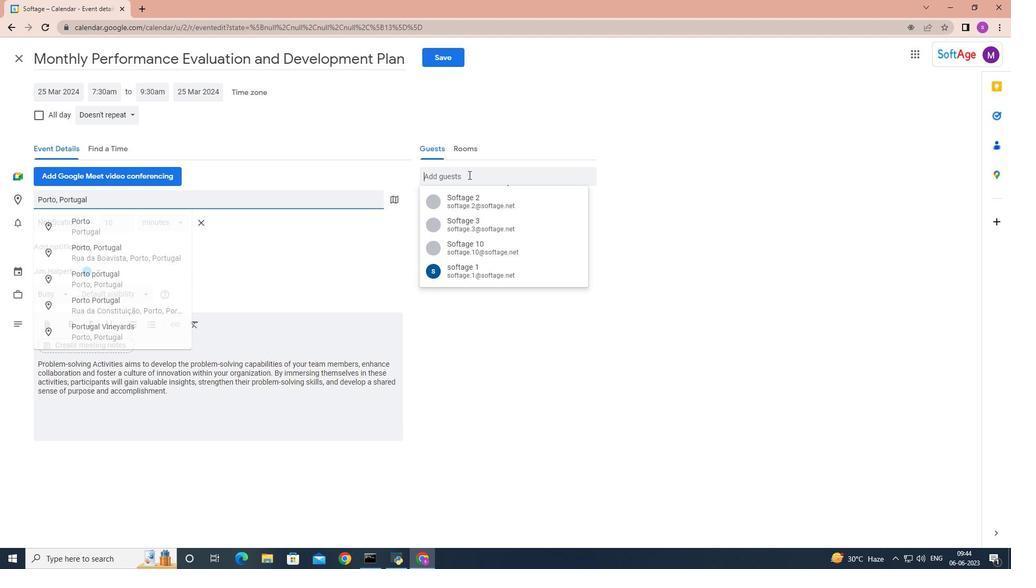 
Action: Mouse pressed left at (466, 172)
Screenshot: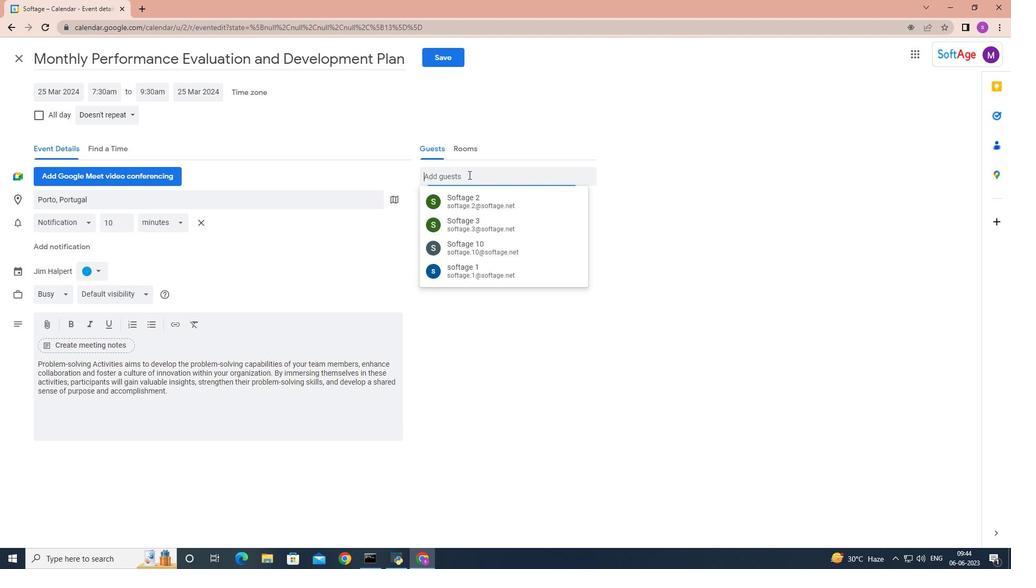 
Action: Key pressed softage.2
Screenshot: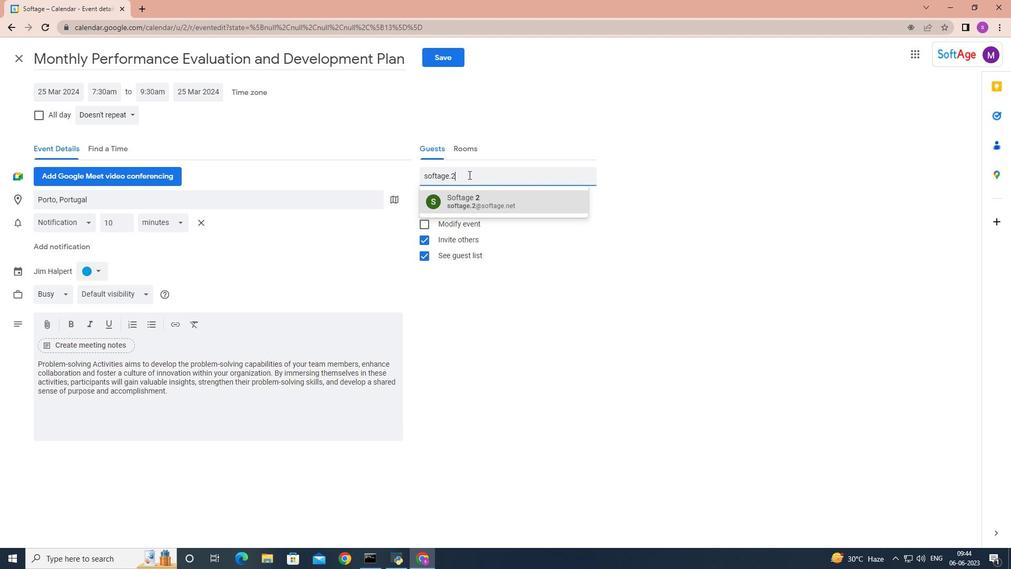 
Action: Mouse moved to (470, 198)
Screenshot: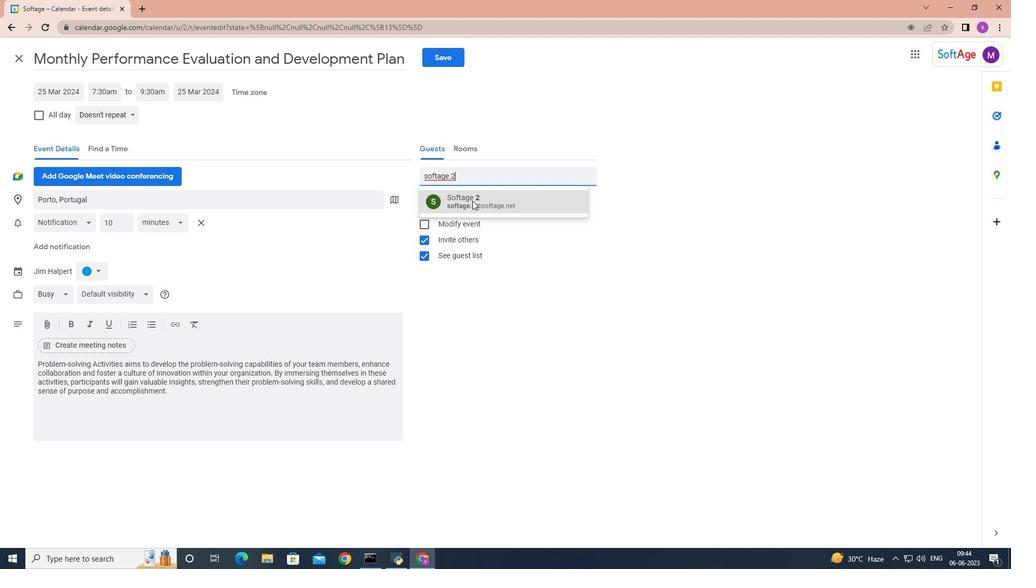 
Action: Mouse pressed left at (470, 198)
Screenshot: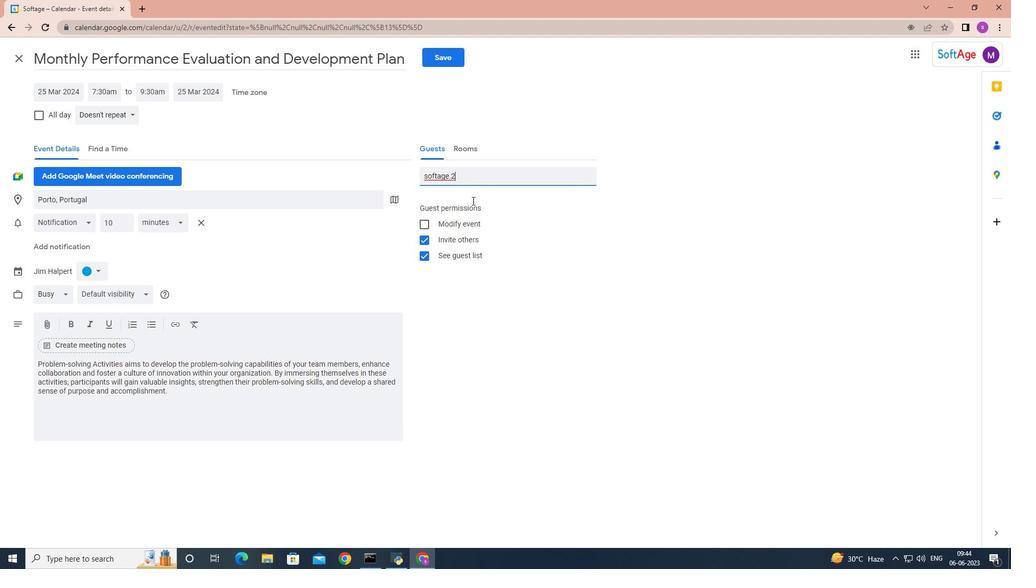 
Action: Key pressed softage.3
Screenshot: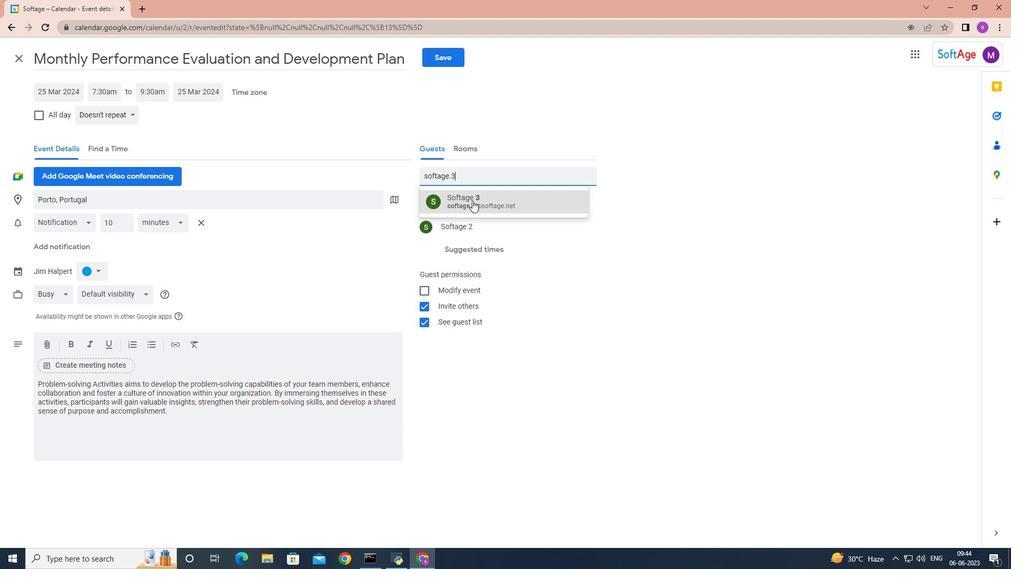
Action: Mouse pressed left at (470, 198)
Screenshot: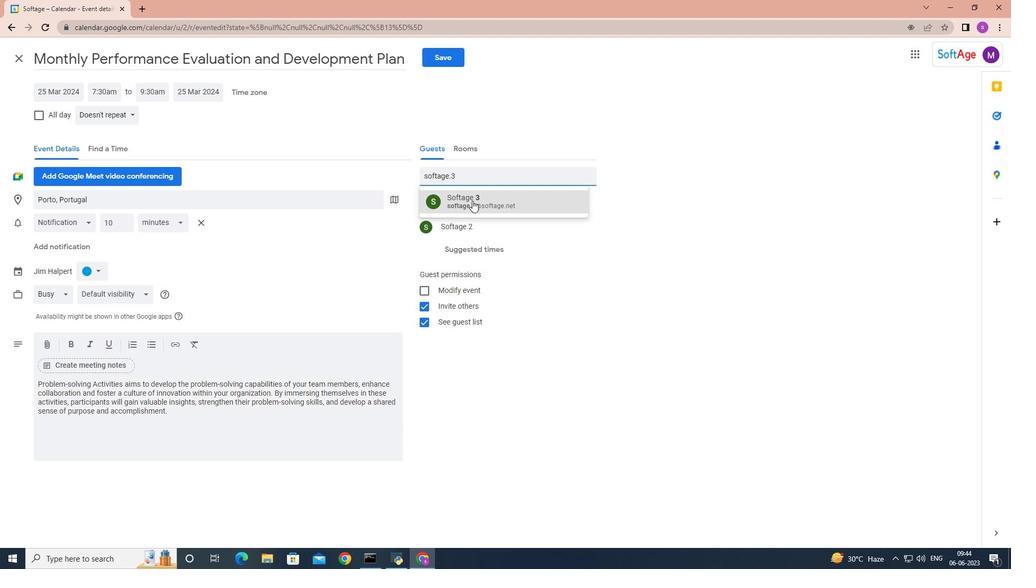 
Action: Mouse moved to (132, 112)
Screenshot: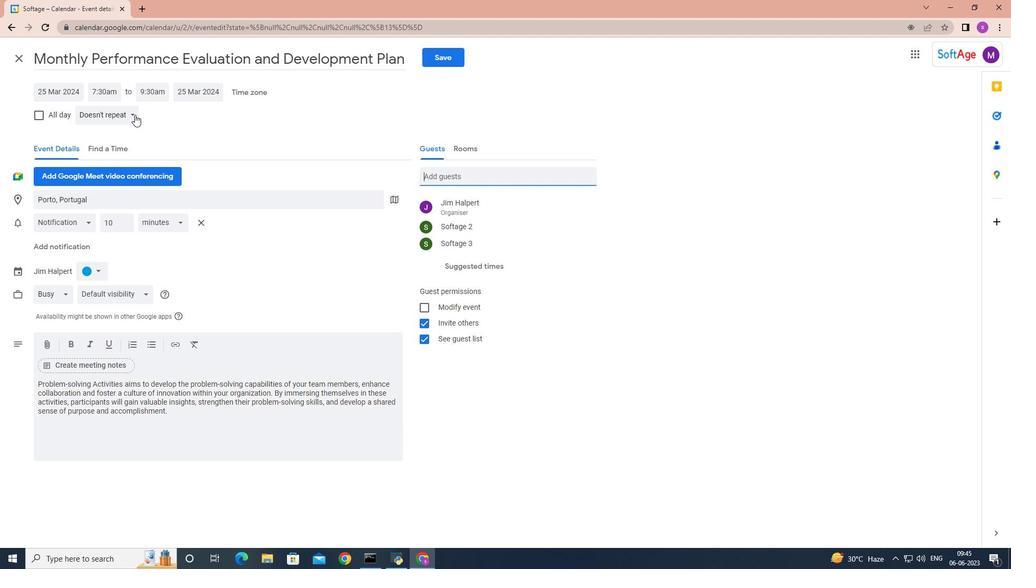 
Action: Mouse pressed left at (132, 112)
Screenshot: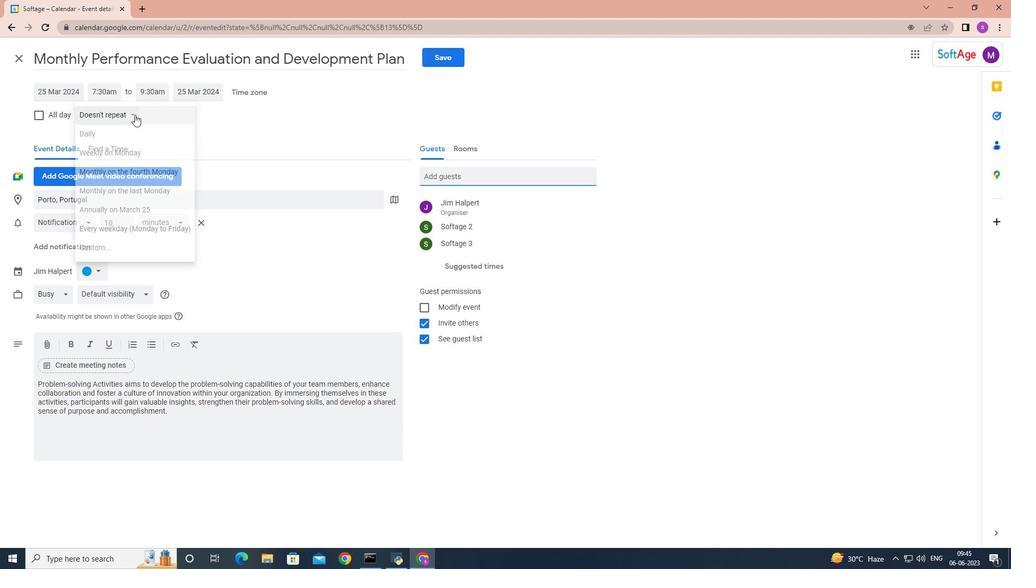 
Action: Mouse moved to (126, 129)
Screenshot: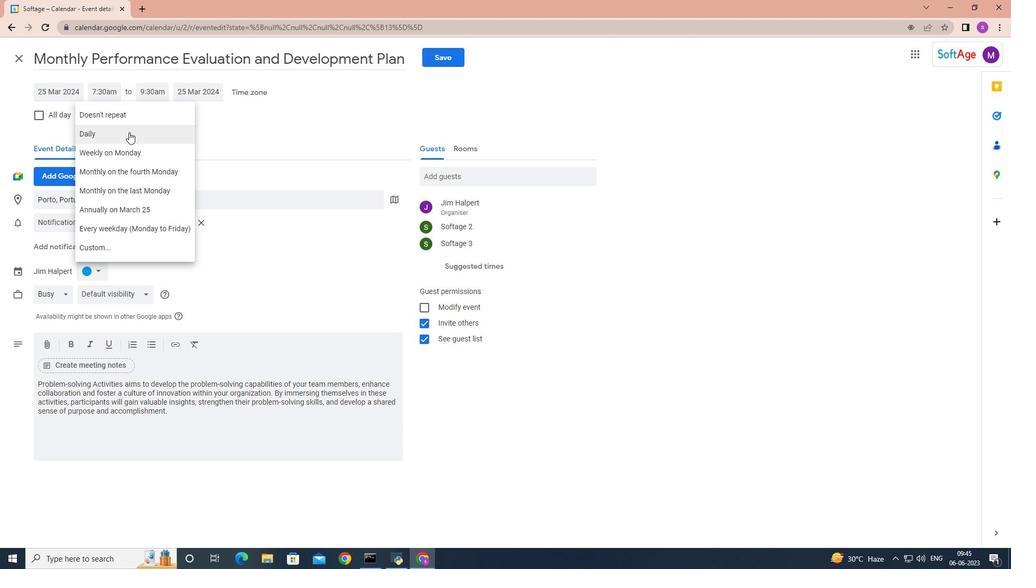 
Action: Mouse pressed left at (126, 129)
Screenshot: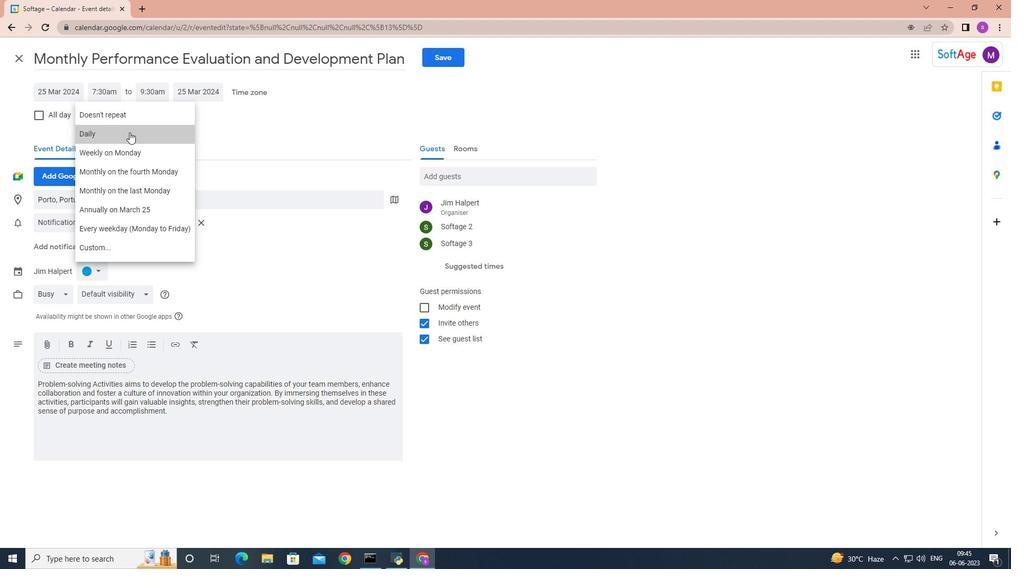 
Action: Mouse moved to (441, 53)
Screenshot: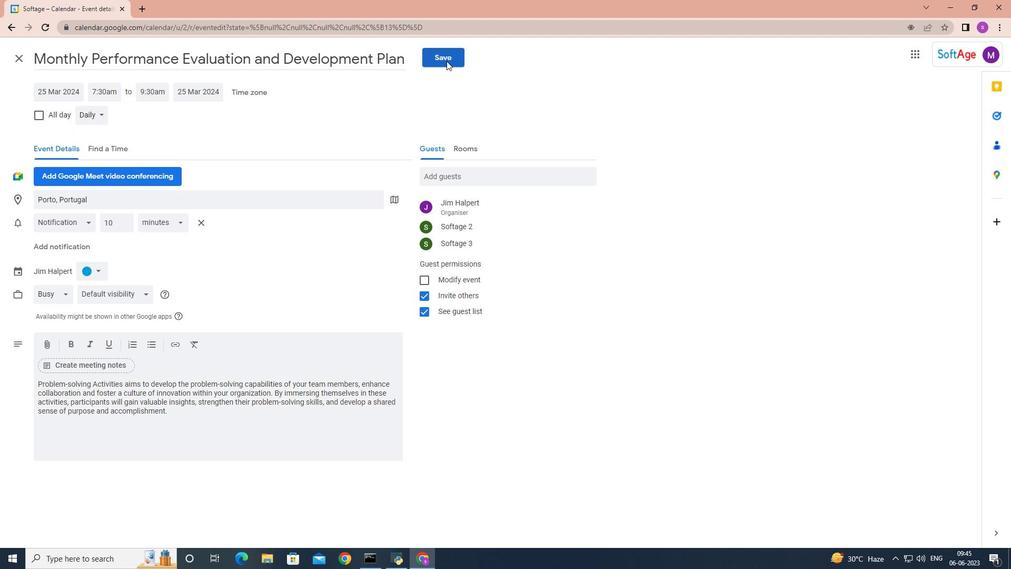 
Action: Mouse pressed left at (441, 53)
Screenshot: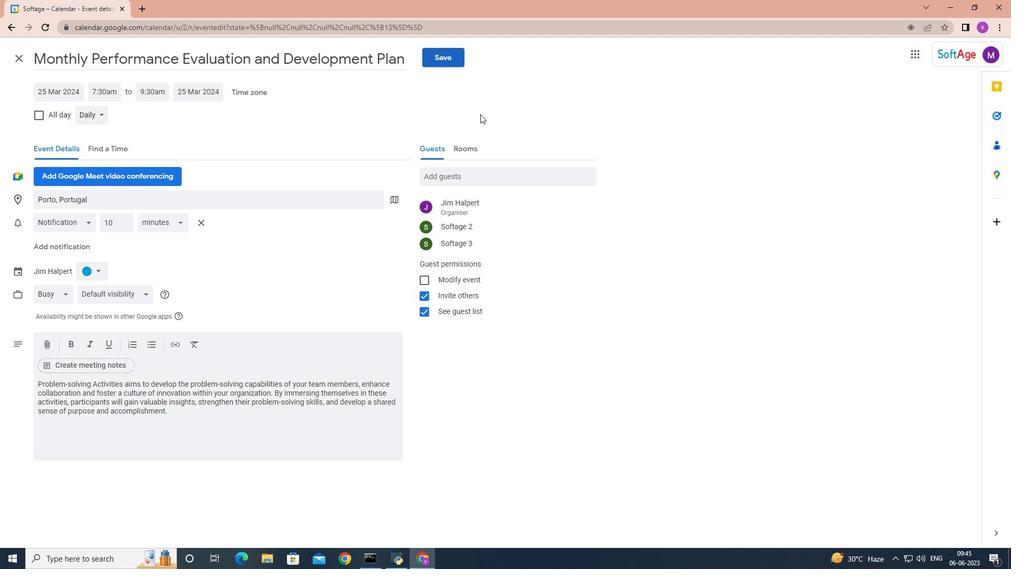 
Action: Mouse moved to (600, 312)
Screenshot: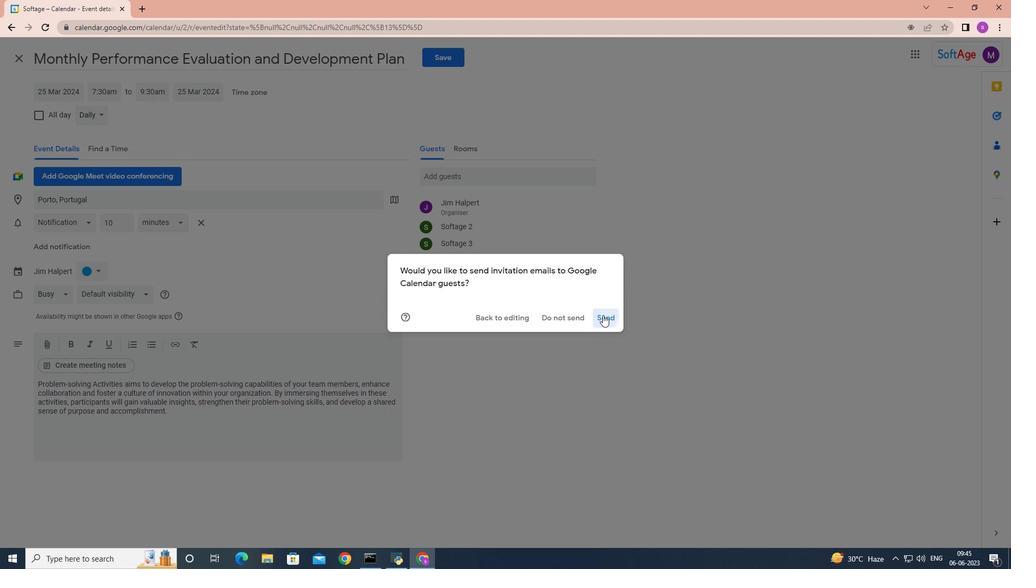 
Action: Mouse pressed left at (600, 312)
Screenshot: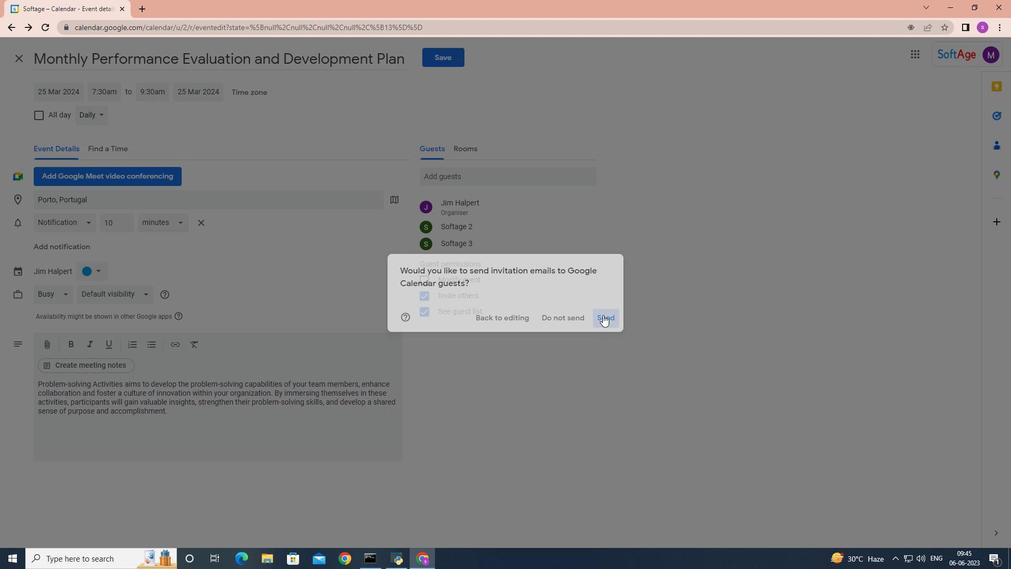 
Action: Mouse moved to (600, 312)
Screenshot: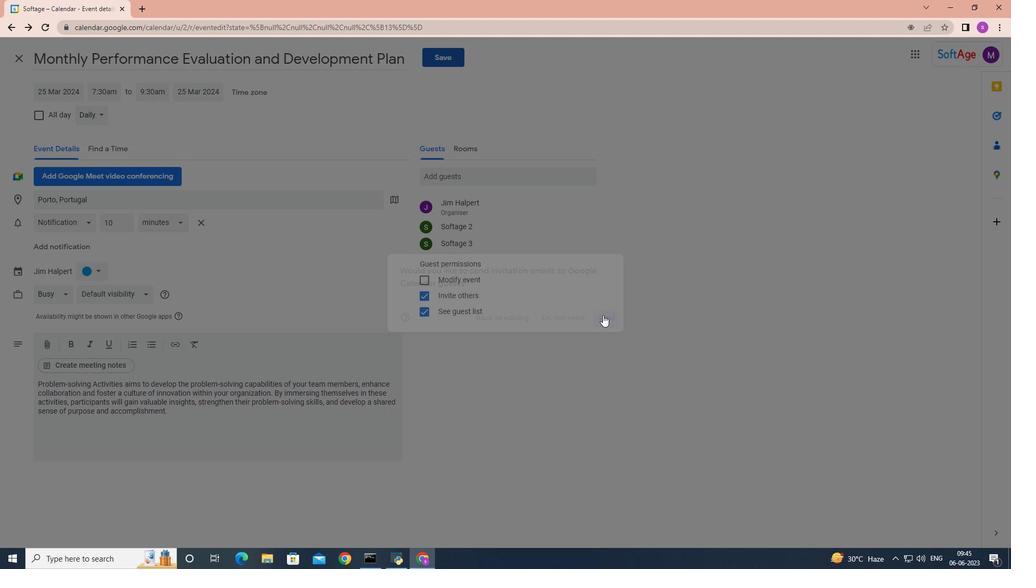 
